 Task: Add a signature Max Baker containing Best wishes for a happy National Compliment Day, Max Baker to email address softage.3@softage.net and add a folder Community newsletters
Action: Mouse moved to (154, 122)
Screenshot: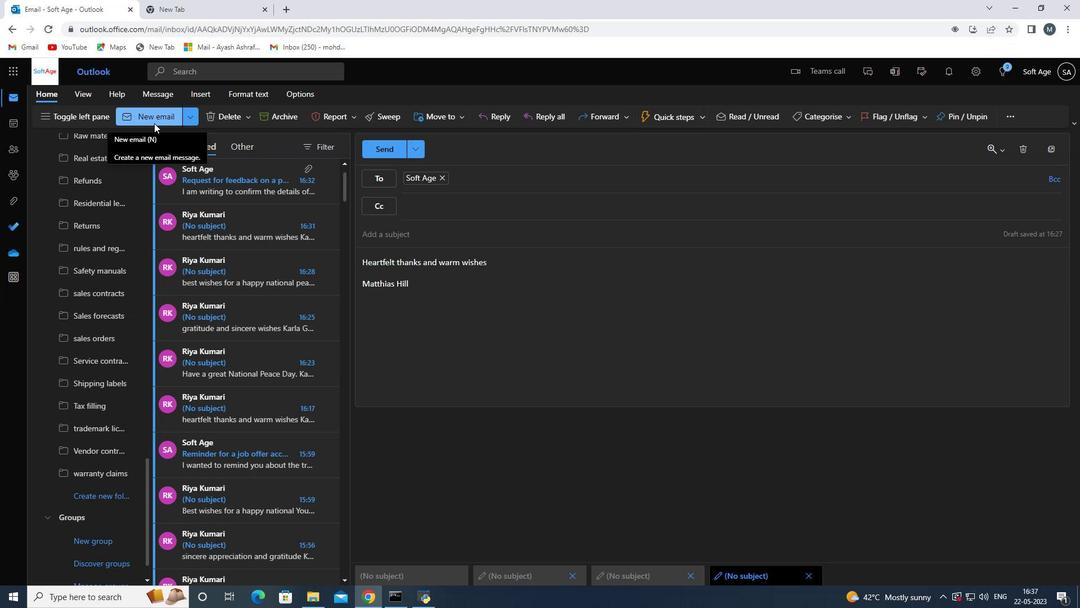 
Action: Mouse pressed left at (154, 122)
Screenshot: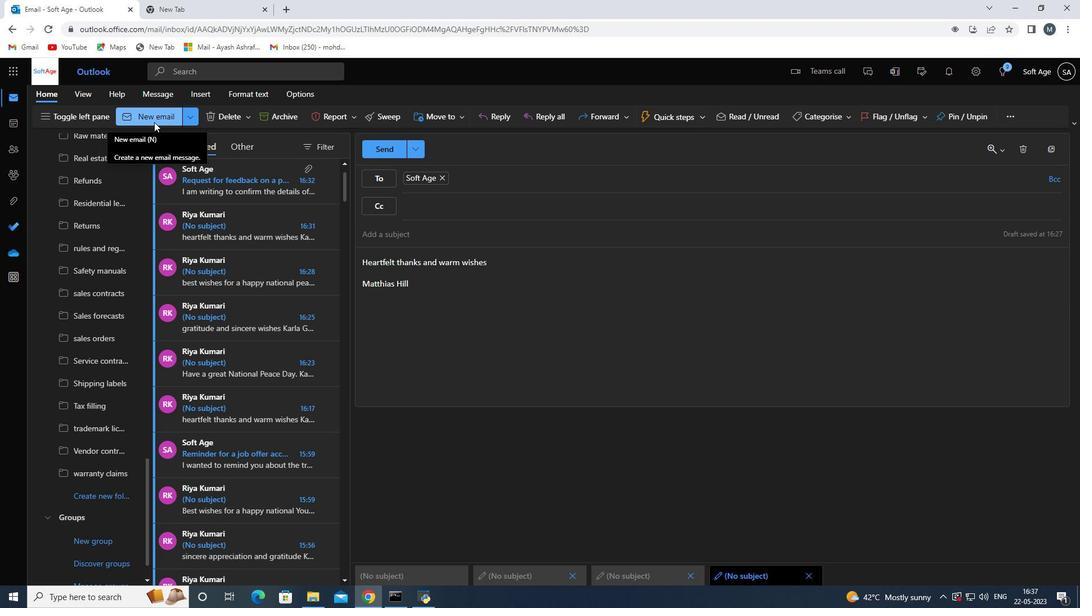 
Action: Mouse moved to (158, 117)
Screenshot: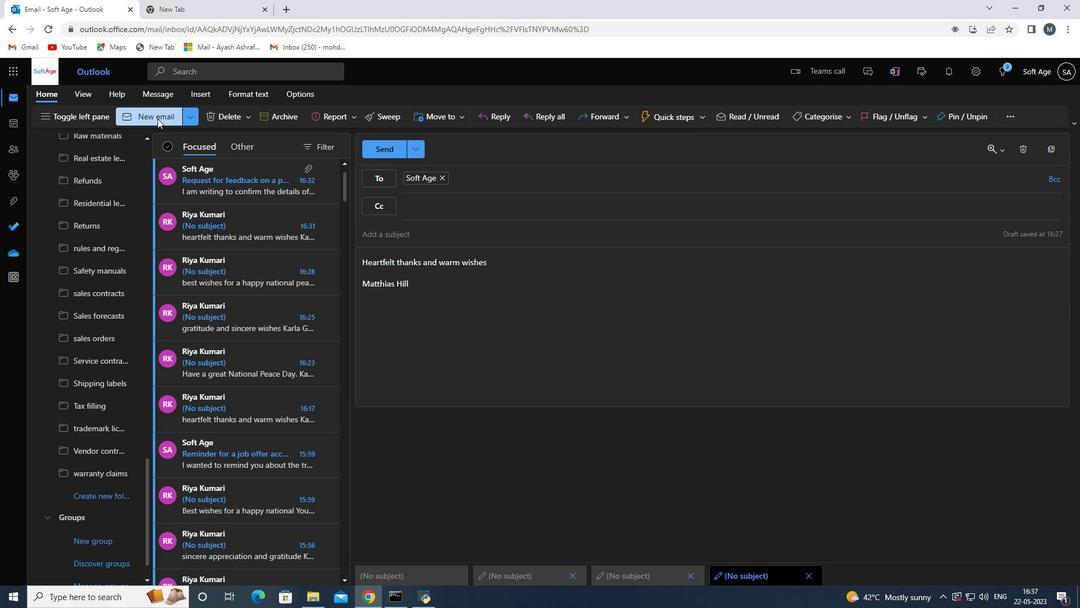 
Action: Mouse pressed left at (158, 117)
Screenshot: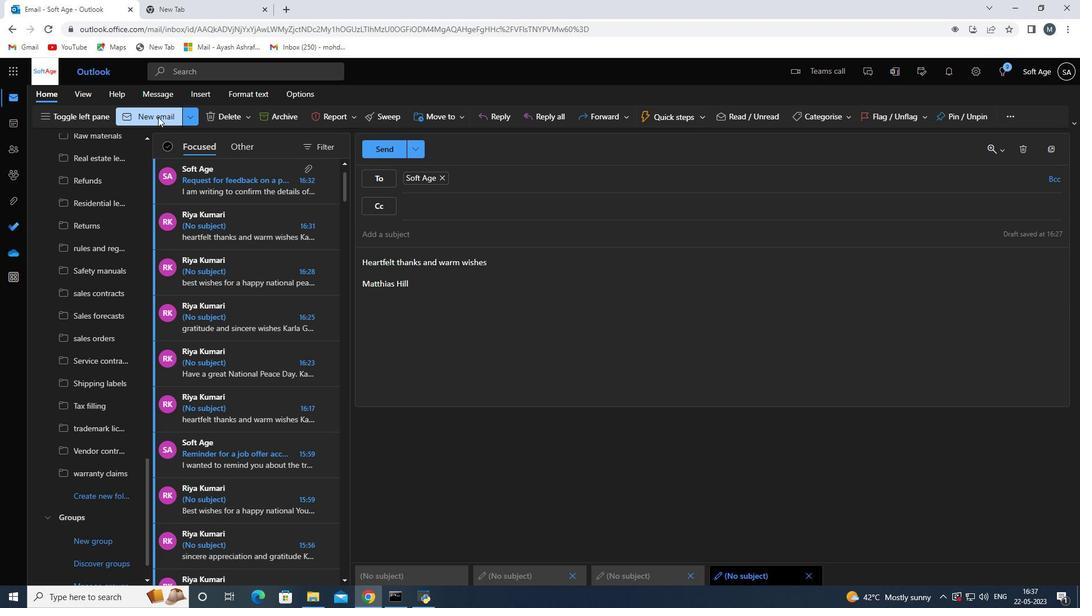 
Action: Mouse moved to (57, 95)
Screenshot: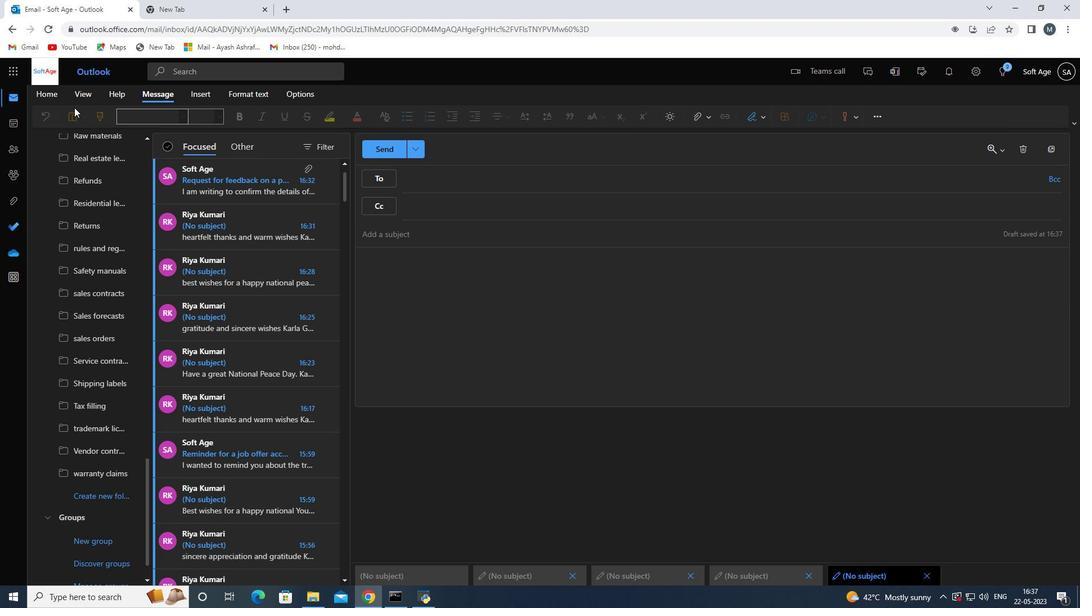 
Action: Mouse pressed left at (57, 95)
Screenshot: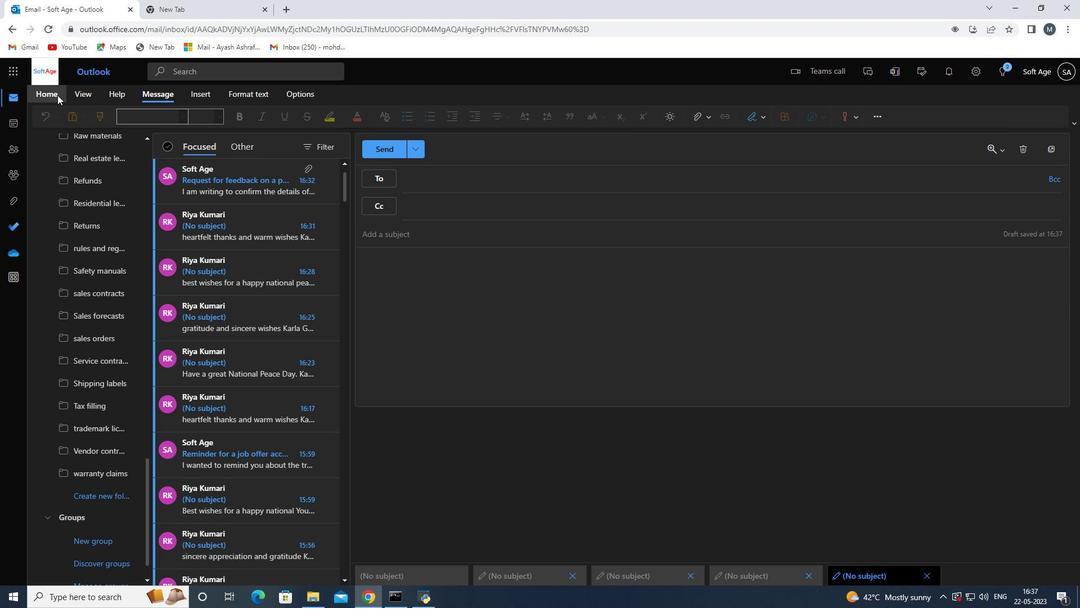 
Action: Mouse moved to (141, 112)
Screenshot: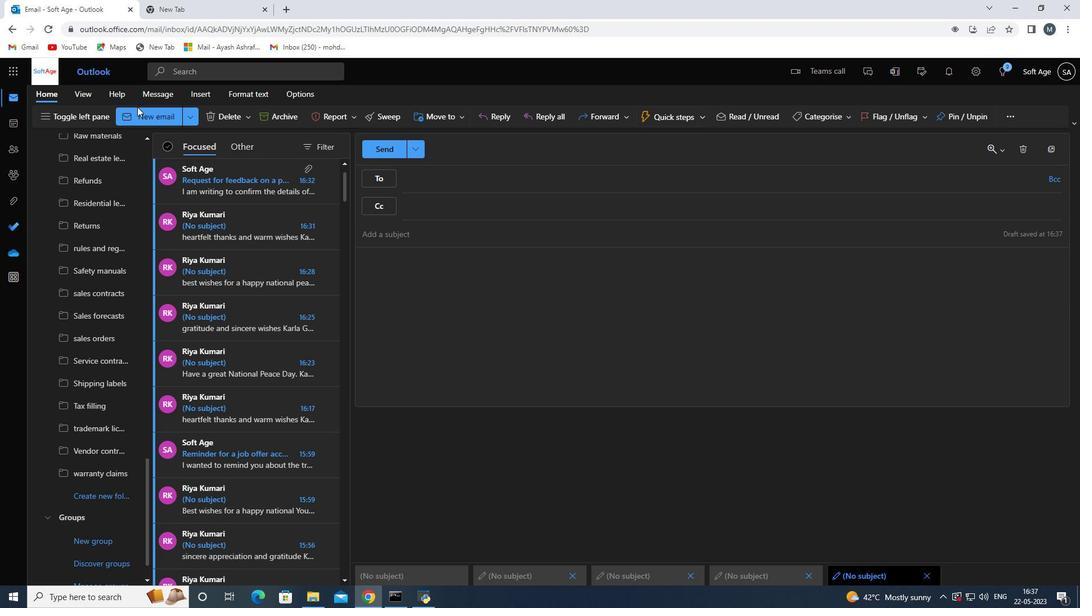 
Action: Mouse pressed left at (141, 112)
Screenshot: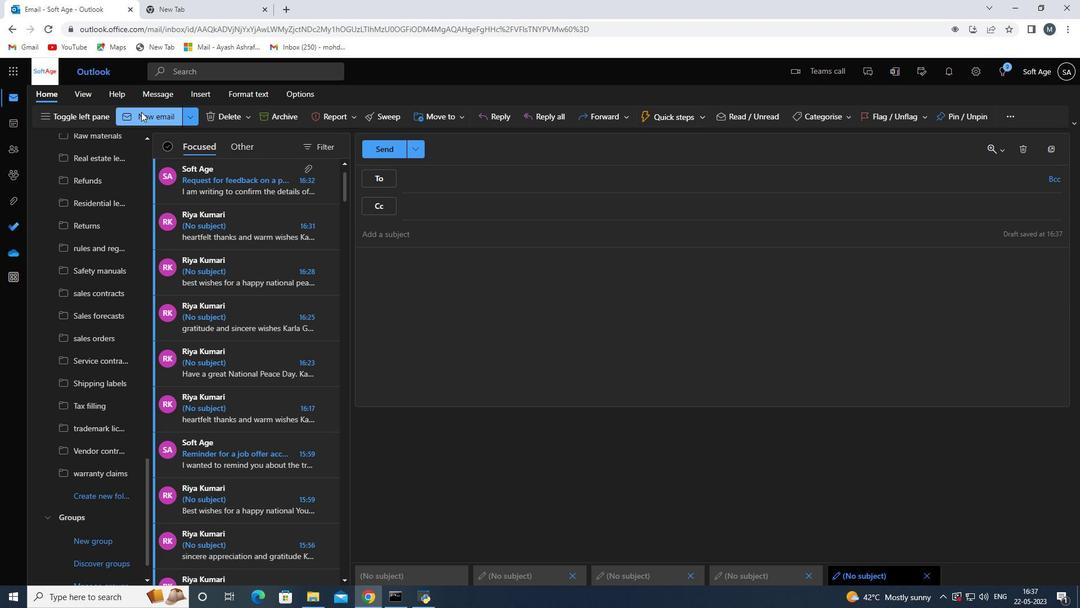
Action: Mouse moved to (759, 120)
Screenshot: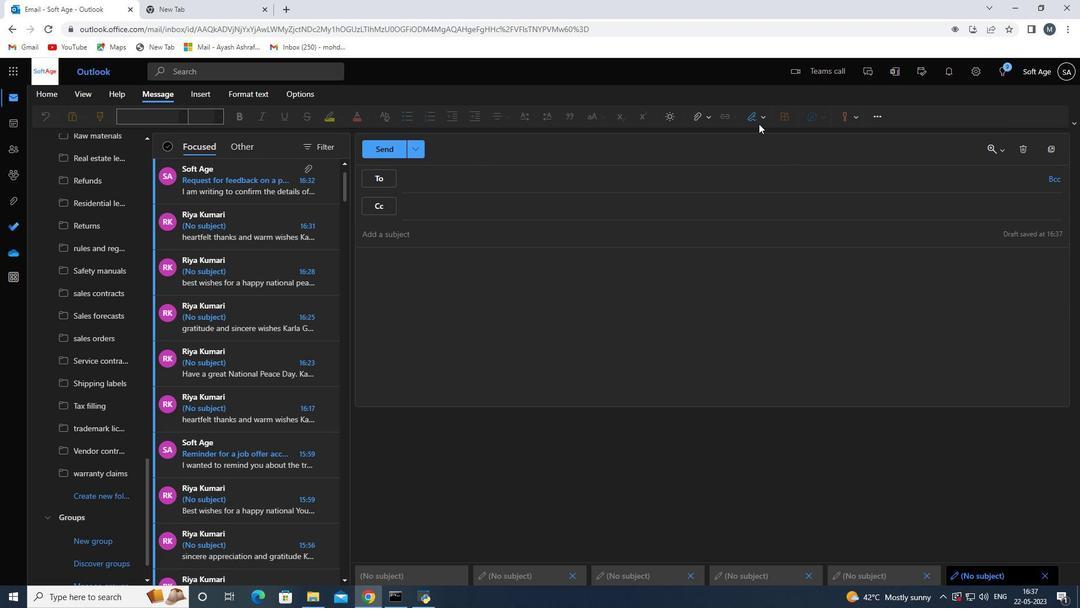 
Action: Mouse pressed left at (759, 120)
Screenshot: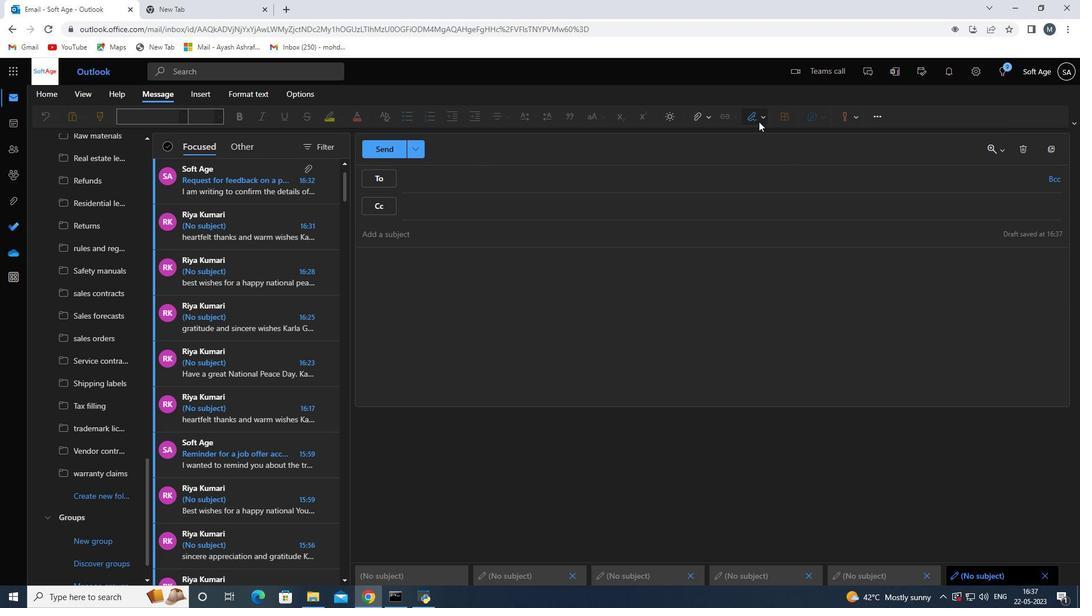 
Action: Mouse moved to (741, 162)
Screenshot: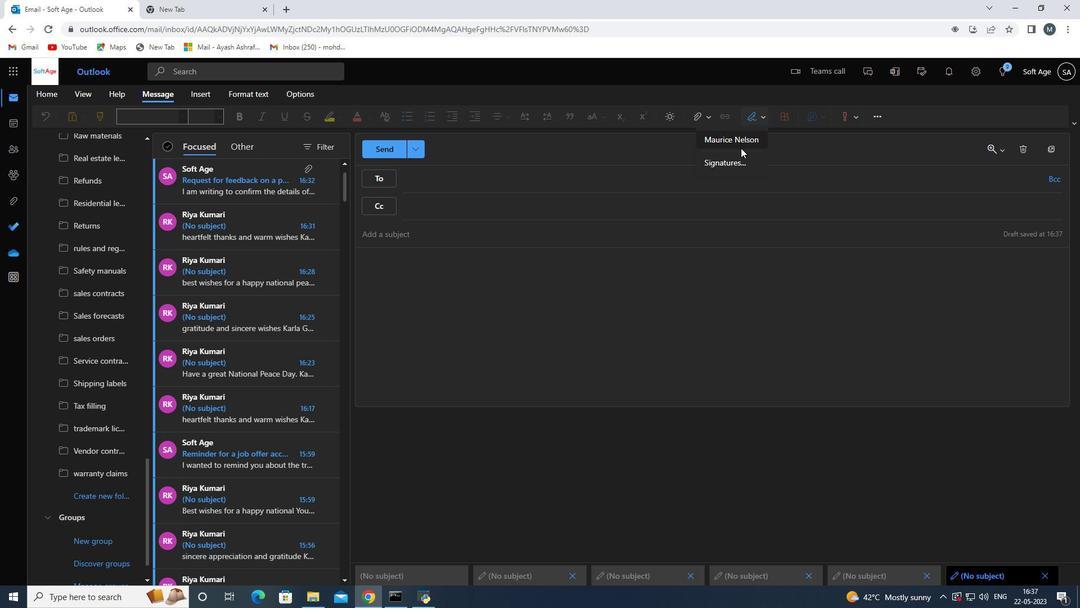 
Action: Mouse pressed left at (741, 162)
Screenshot: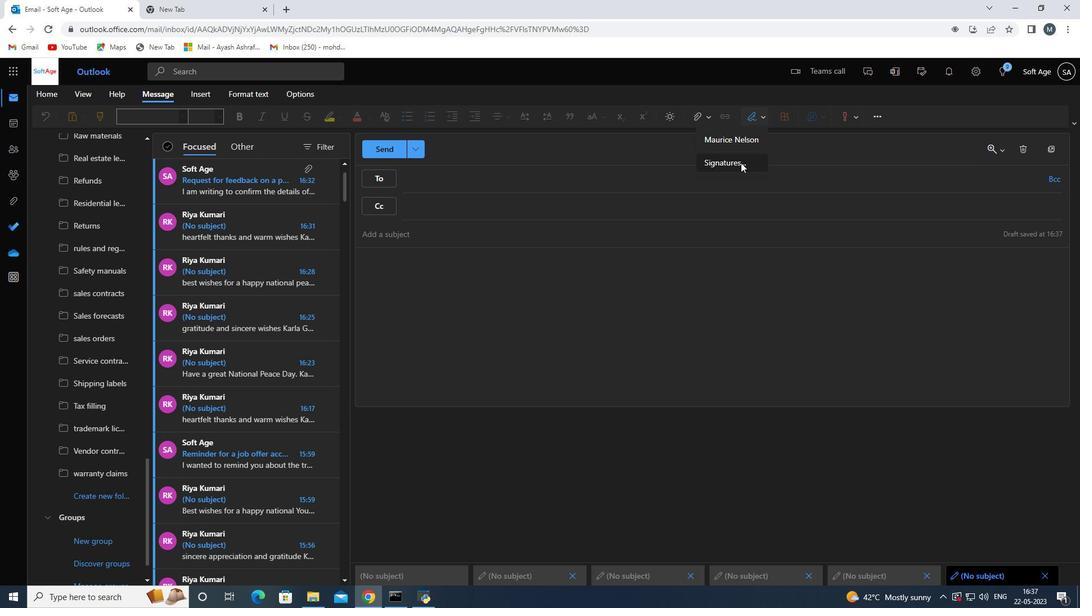 
Action: Mouse moved to (778, 198)
Screenshot: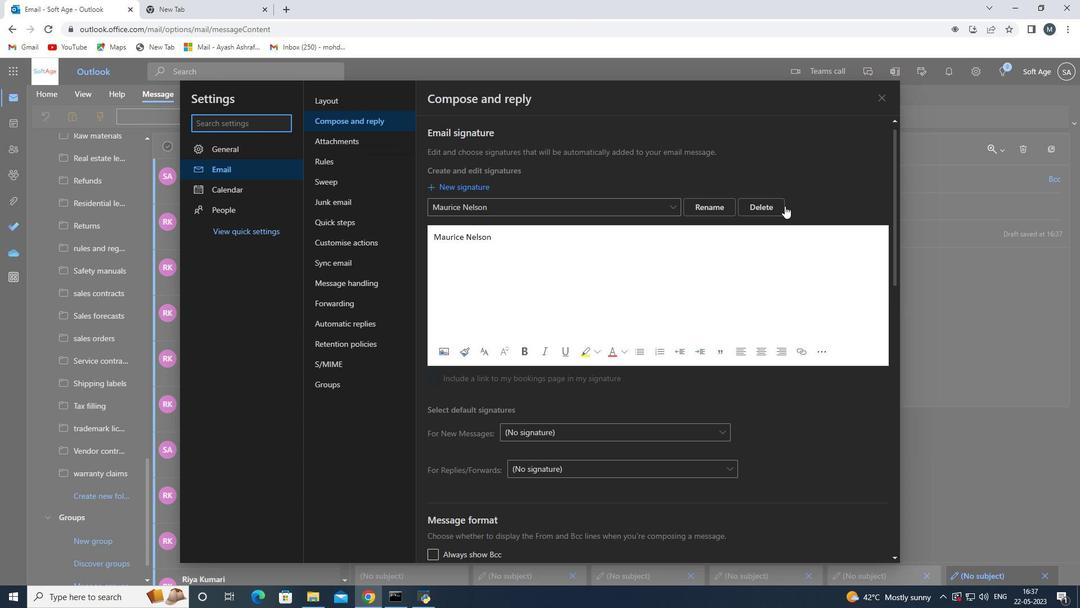 
Action: Mouse pressed left at (778, 198)
Screenshot: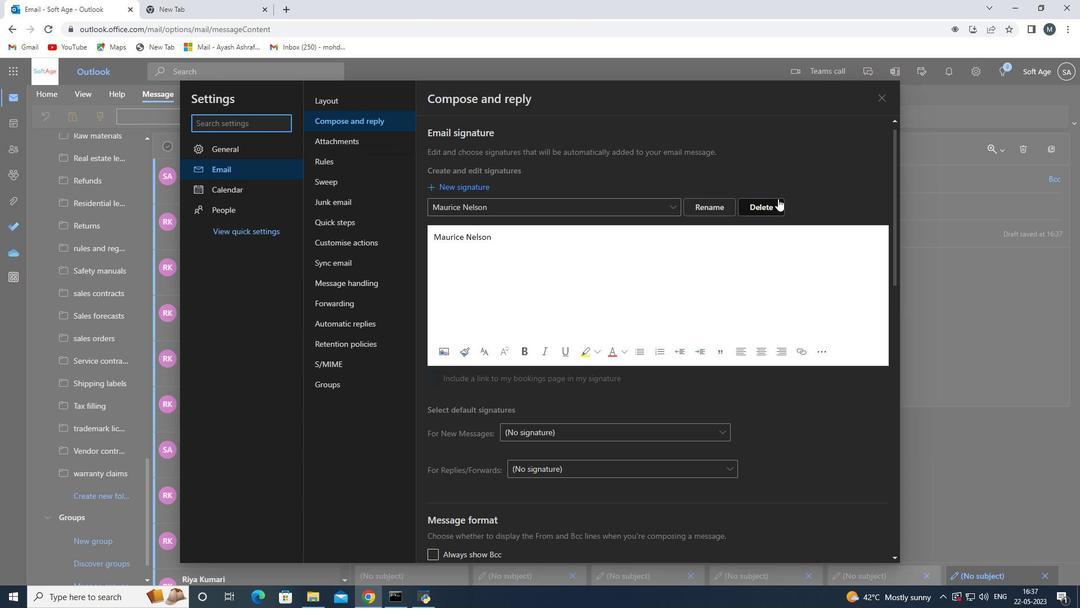 
Action: Mouse moved to (521, 214)
Screenshot: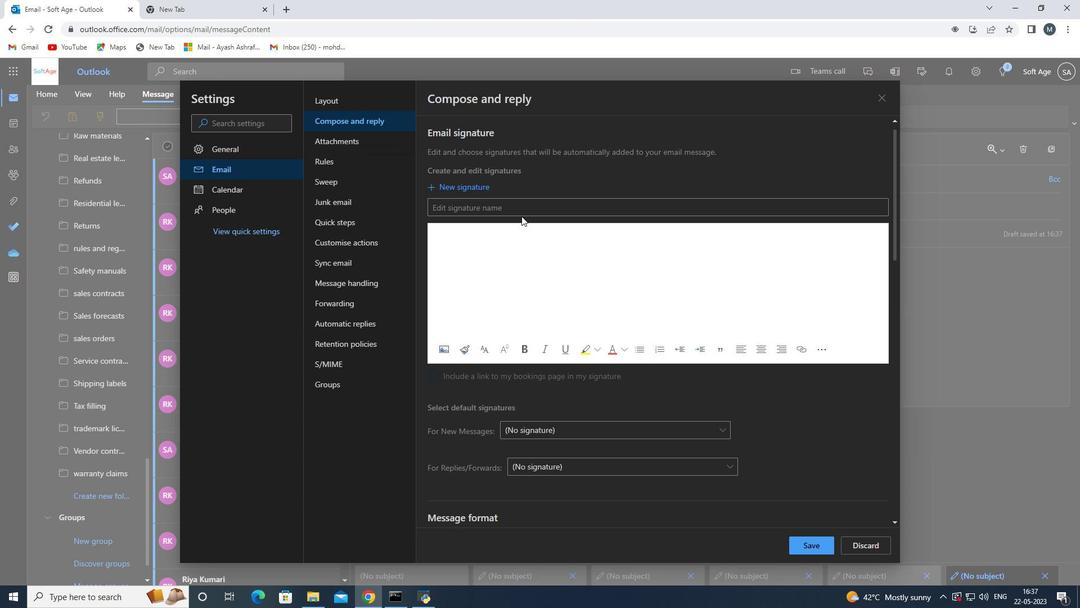 
Action: Mouse pressed left at (521, 214)
Screenshot: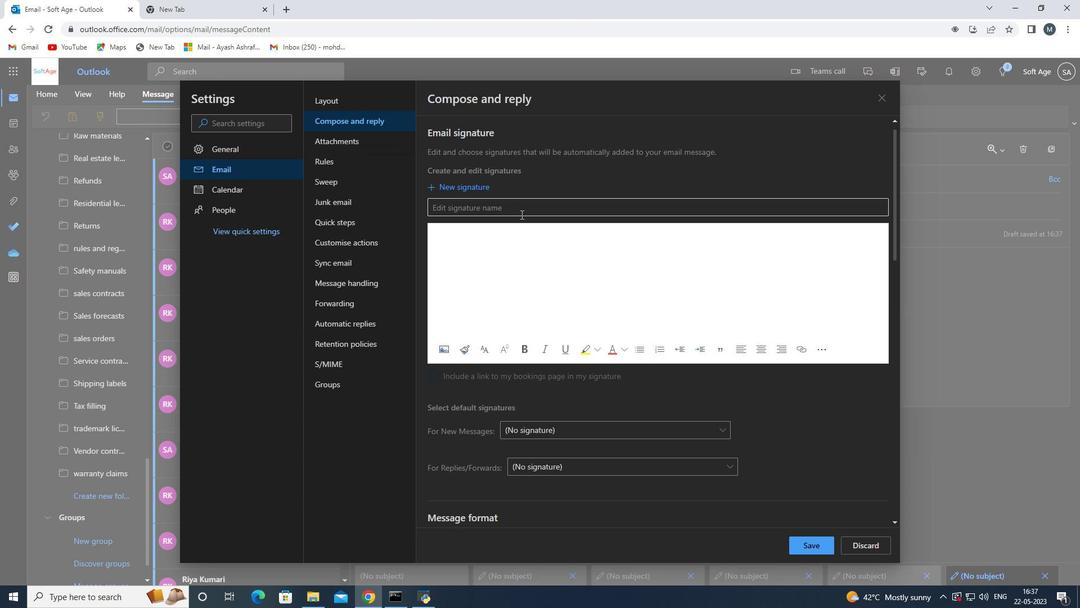 
Action: Key pressed <Key.shift><Key.shift><Key.shift><Key.shift><Key.shift><Key.shift><Key.shift><Key.shift><Key.shift><Key.shift><Key.shift>Max<Key.space><Key.shift><Key.shift><Key.shift><Key.shift><Key.shift><Key.shift><Key.shift><Key.shift><Key.shift><Key.shift><Key.shift><Key.shift><Key.shift><Key.shift><Key.shift><Key.shift>Baker
Screenshot: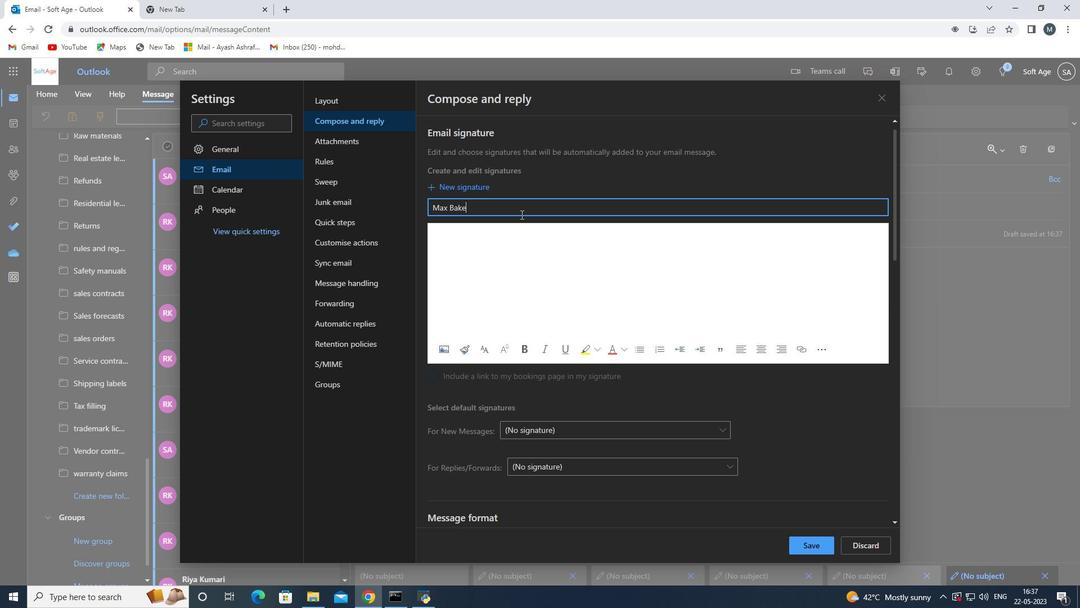 
Action: Mouse moved to (520, 235)
Screenshot: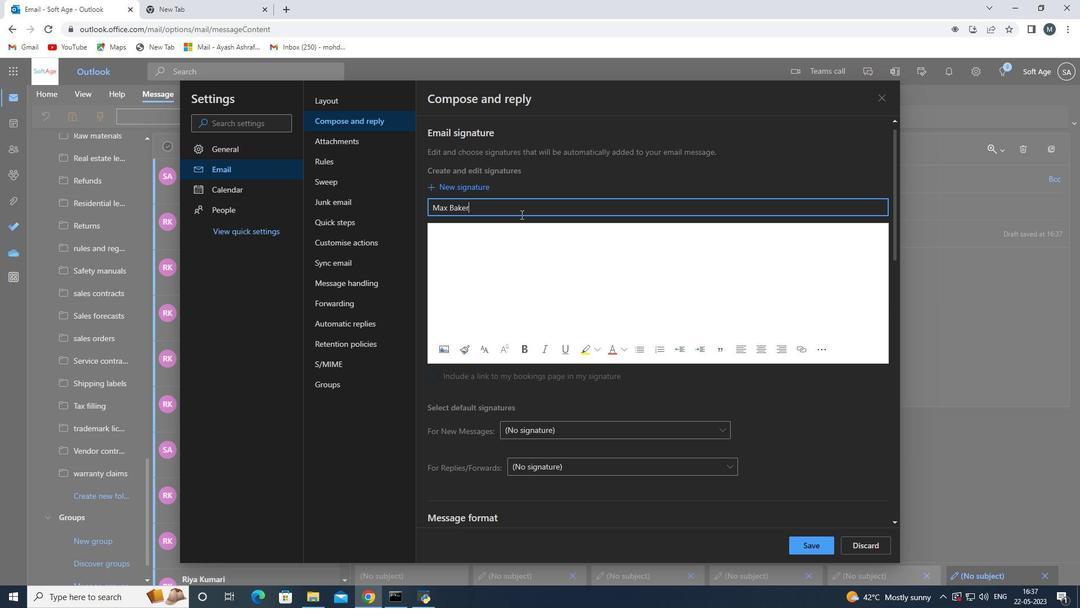 
Action: Mouse pressed left at (520, 235)
Screenshot: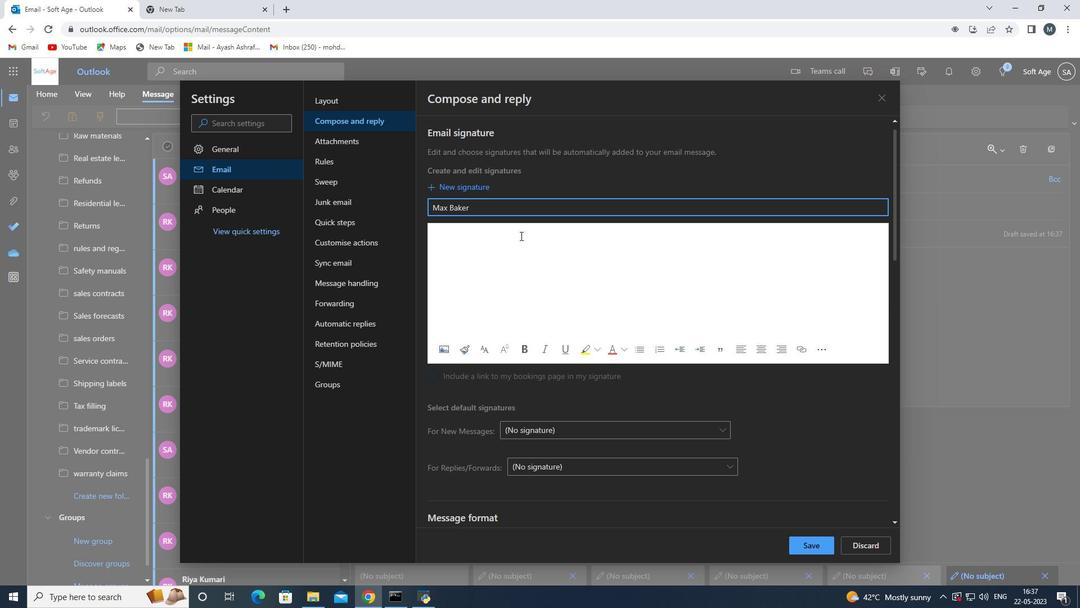 
Action: Key pressed <Key.shift>Max<Key.space><Key.shift><Key.shift><Key.shift><Key.shift>Baker
Screenshot: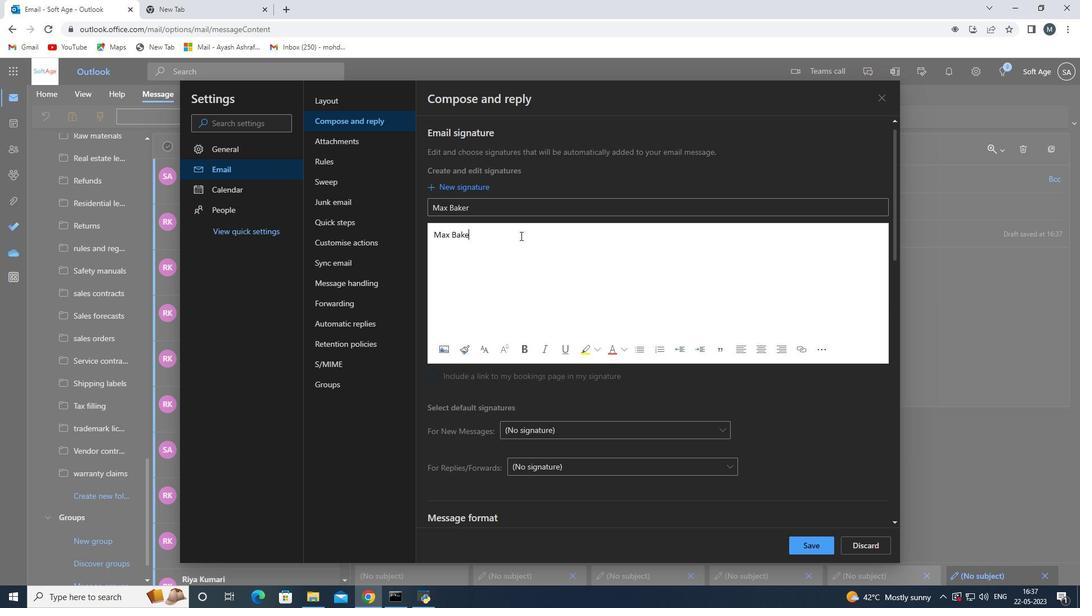 
Action: Mouse moved to (830, 543)
Screenshot: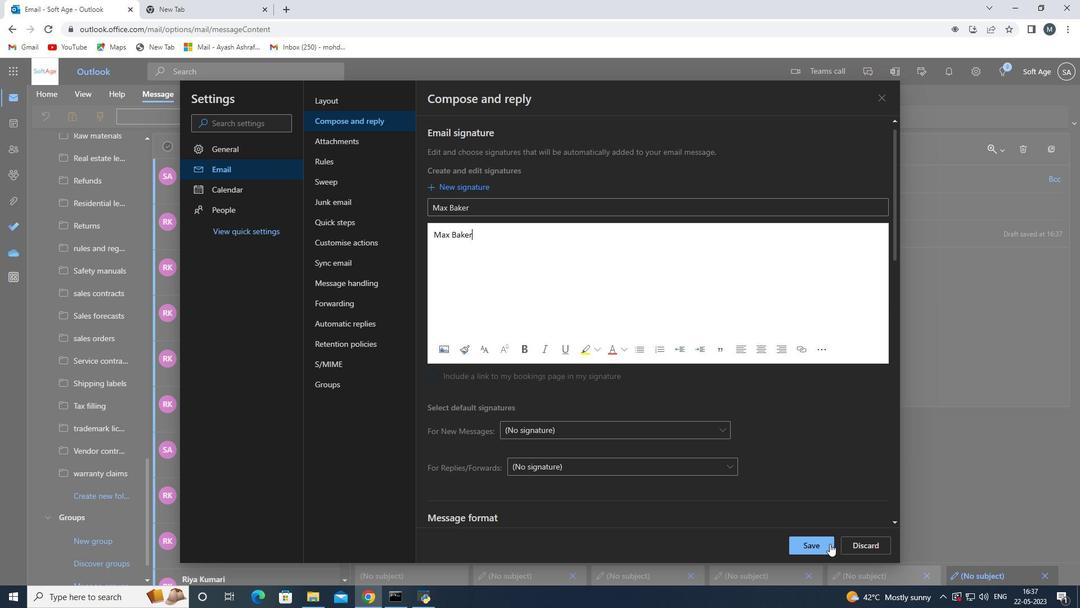 
Action: Mouse pressed left at (830, 543)
Screenshot: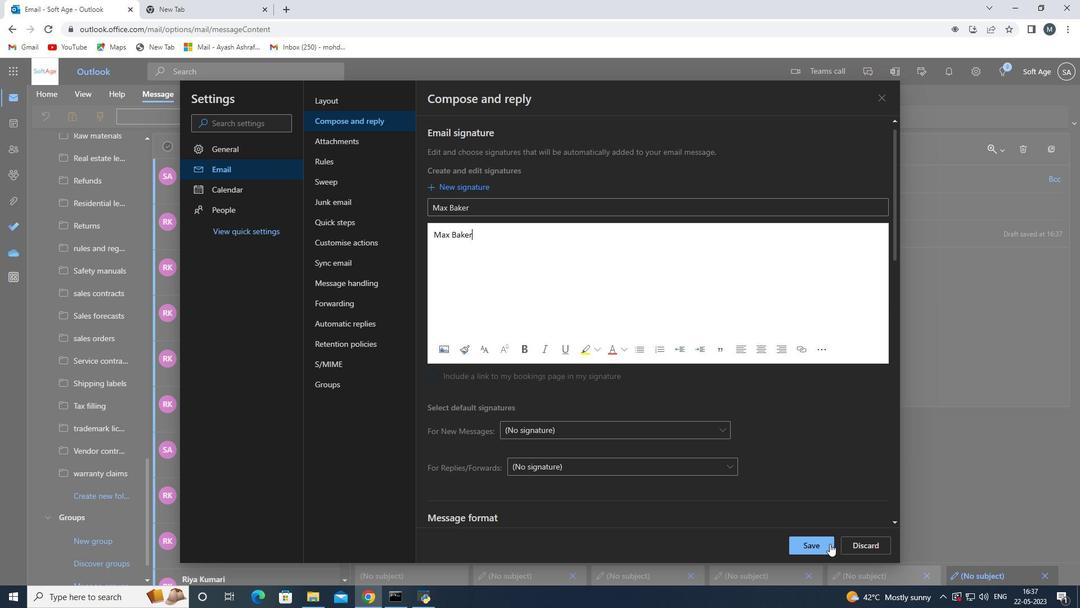 
Action: Mouse moved to (876, 97)
Screenshot: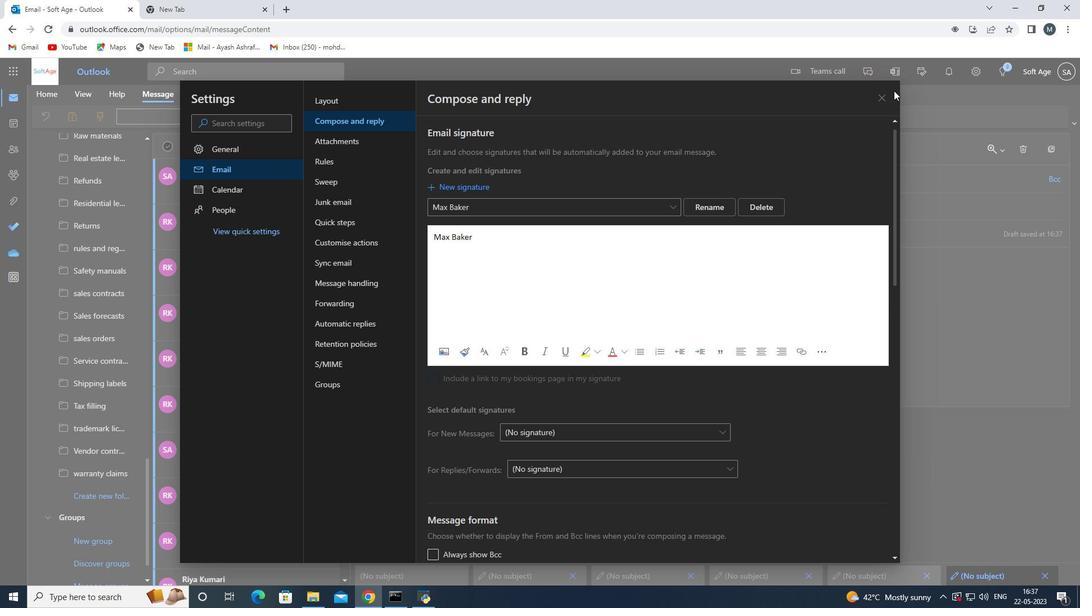 
Action: Mouse pressed left at (876, 97)
Screenshot: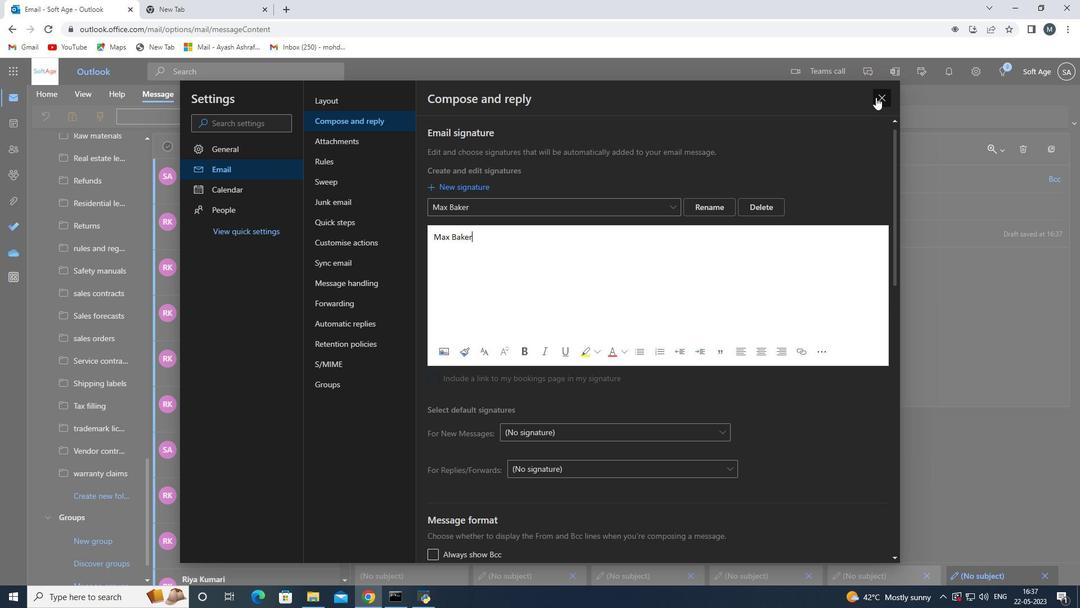 
Action: Mouse moved to (426, 254)
Screenshot: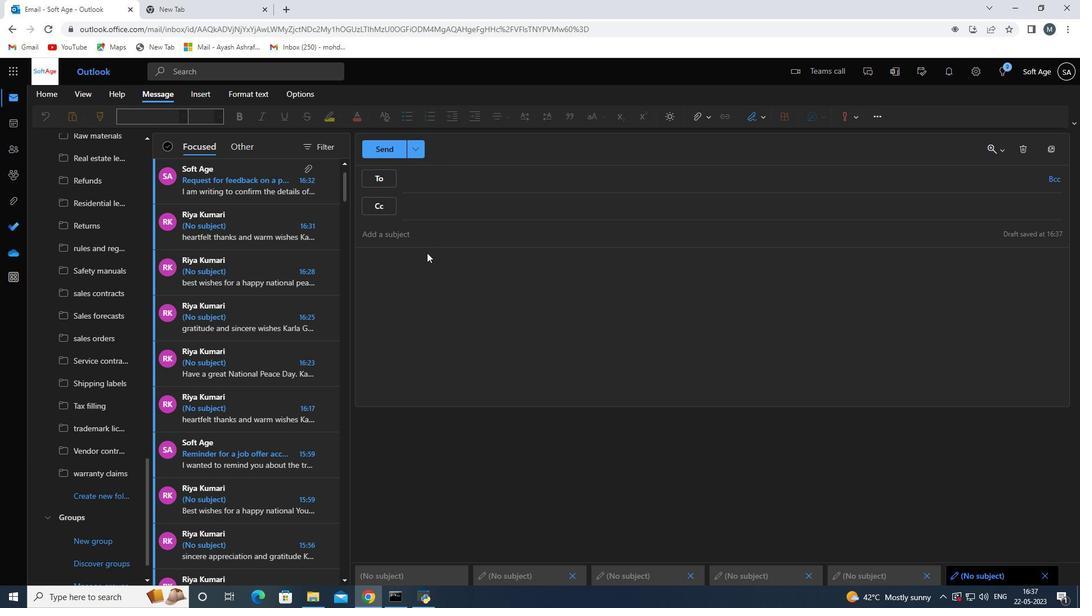 
Action: Mouse pressed left at (426, 254)
Screenshot: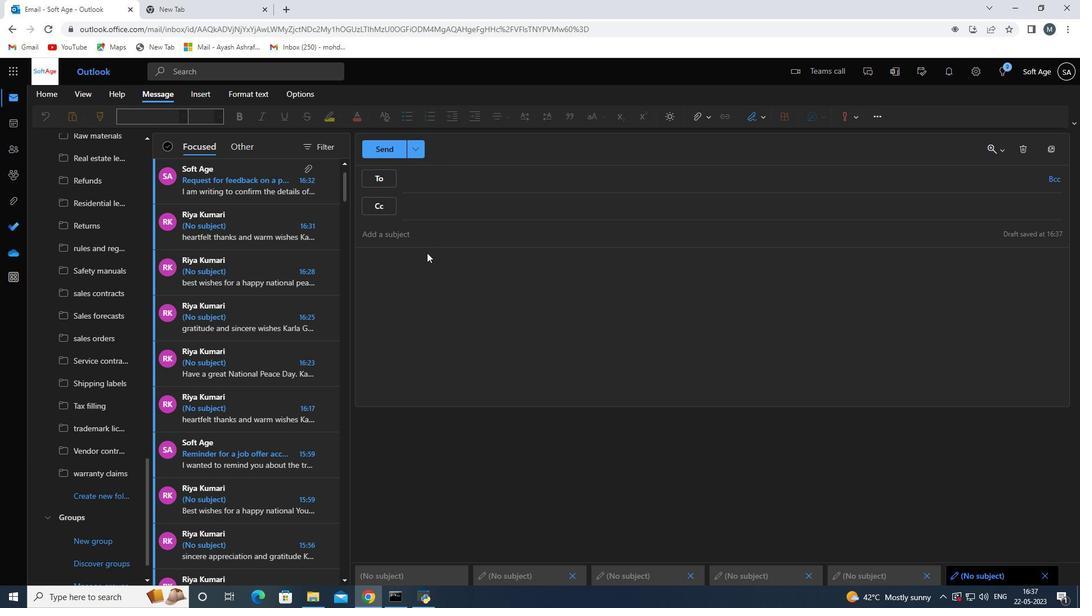 
Action: Mouse moved to (424, 273)
Screenshot: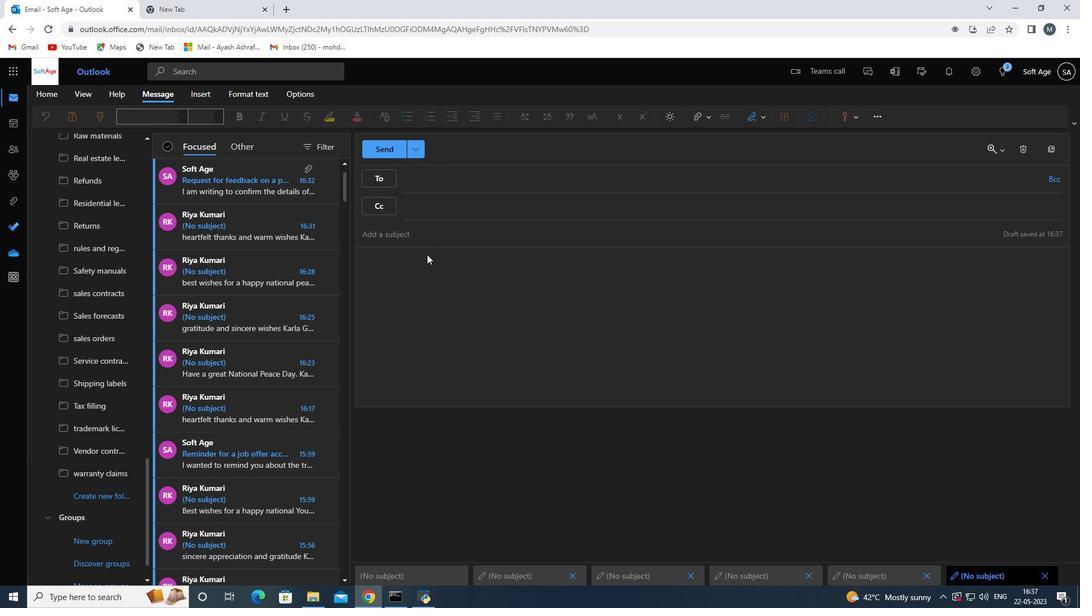 
Action: Mouse pressed left at (424, 273)
Screenshot: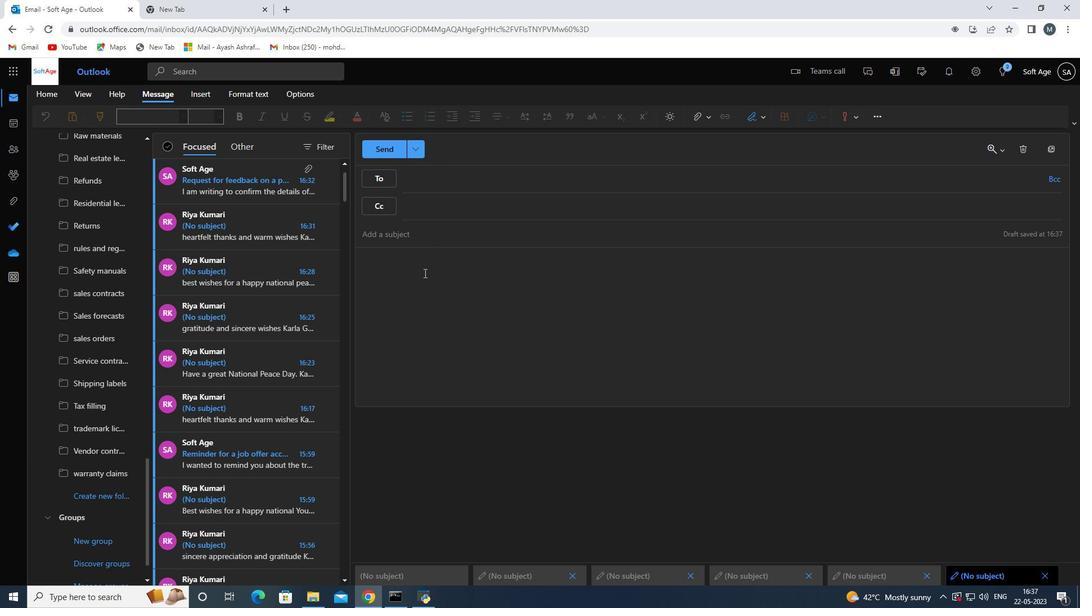 
Action: Key pressed <Key.shift><Key.shift><Key.shift><Key.shift><Key.shift><Key.shift><Key.shift>Best<Key.space>wishes<Key.space>for<Key.space>a<Key.space>happy<Key.space>national<Key.space>compliment<Key.space>day
Screenshot: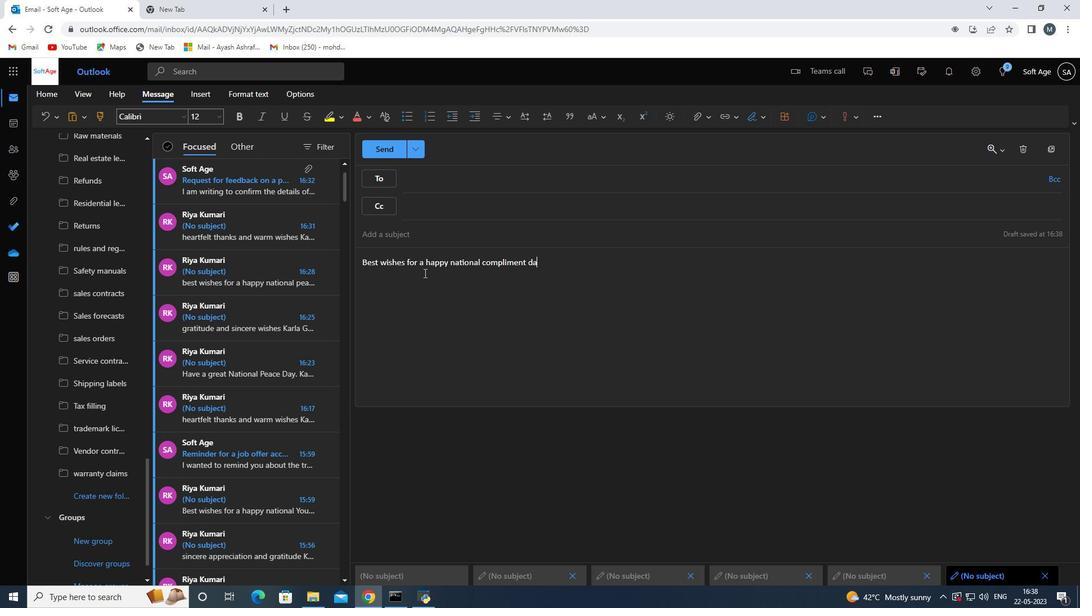
Action: Mouse moved to (541, 268)
Screenshot: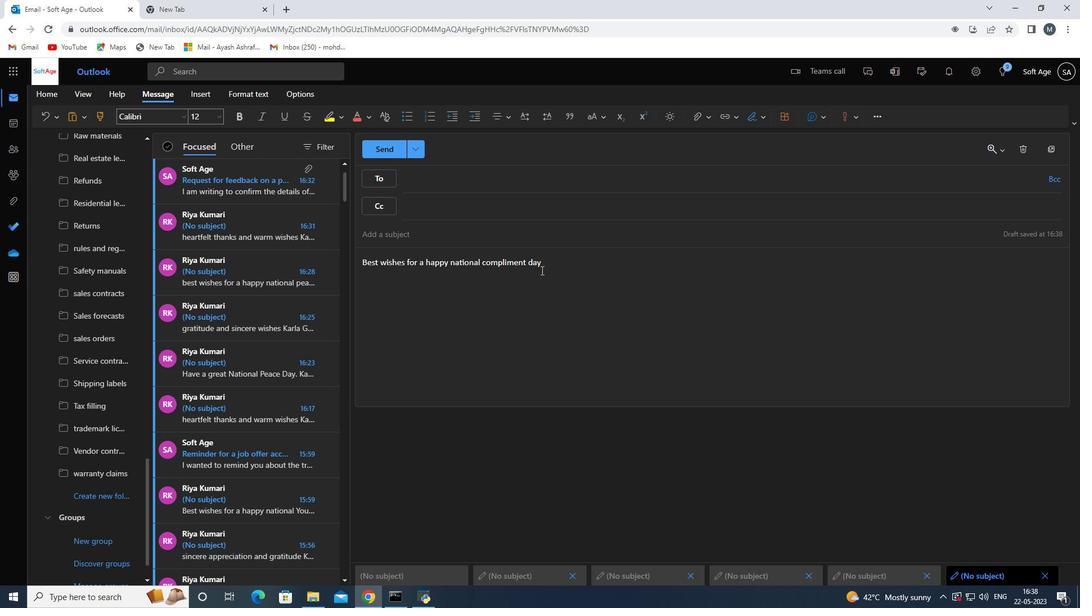 
Action: Key pressed <Key.enter>
Screenshot: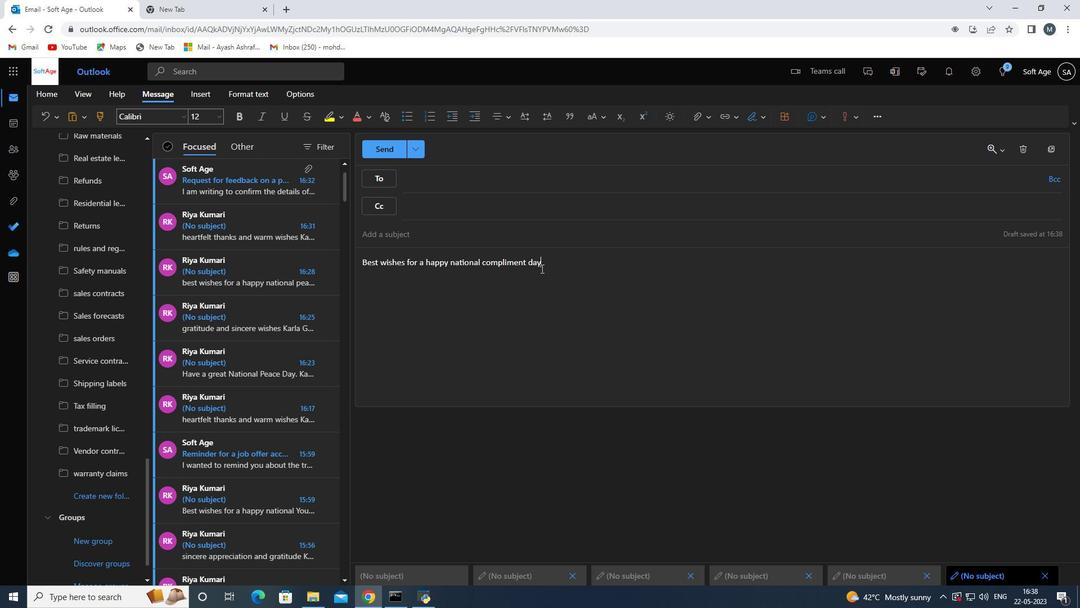 
Action: Mouse moved to (757, 119)
Screenshot: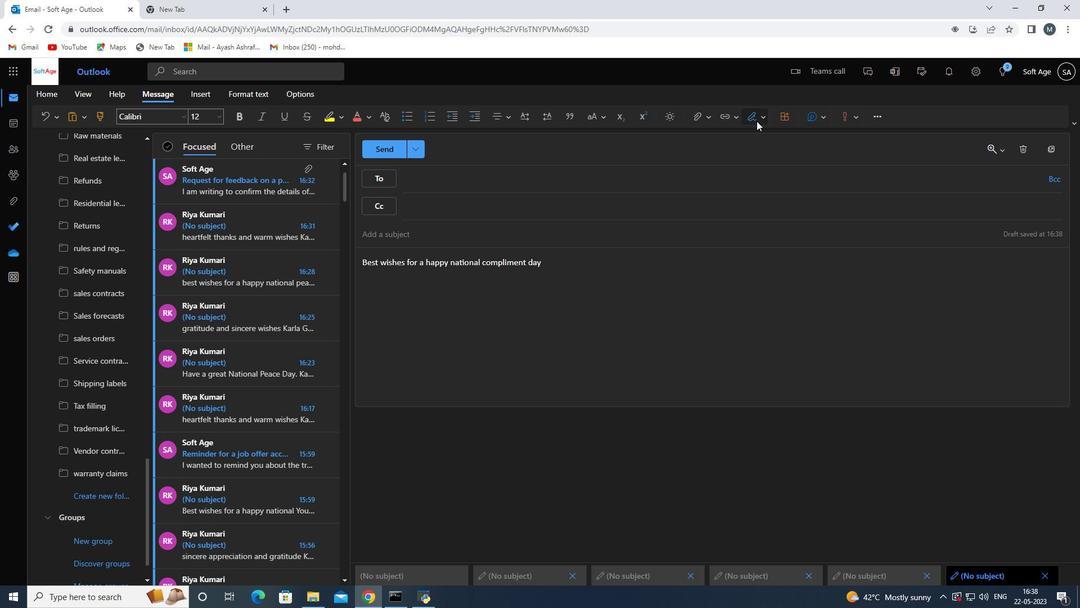 
Action: Mouse pressed left at (757, 119)
Screenshot: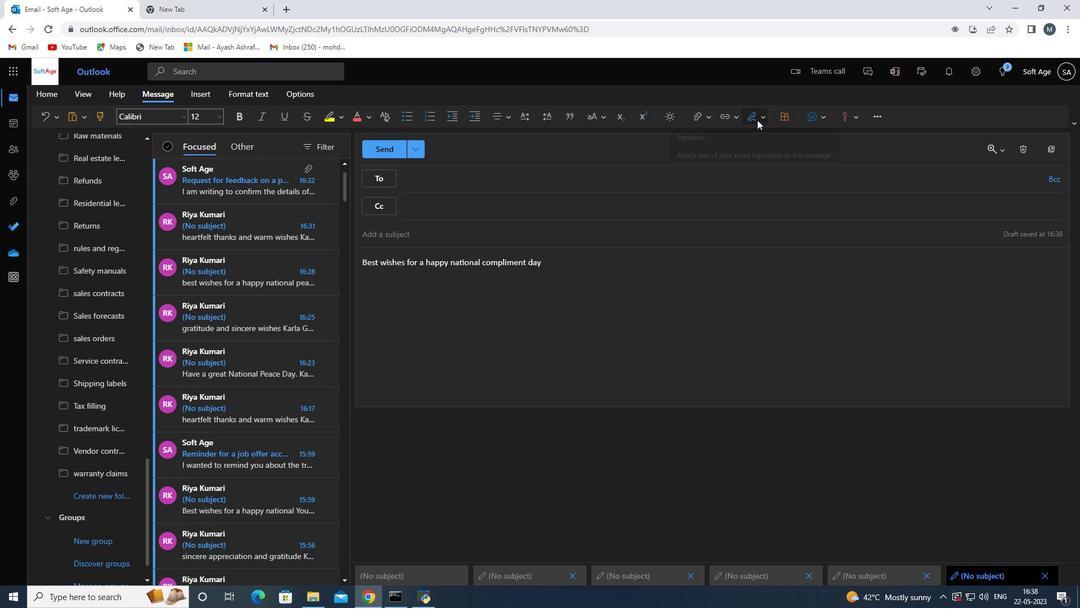 
Action: Mouse moved to (747, 135)
Screenshot: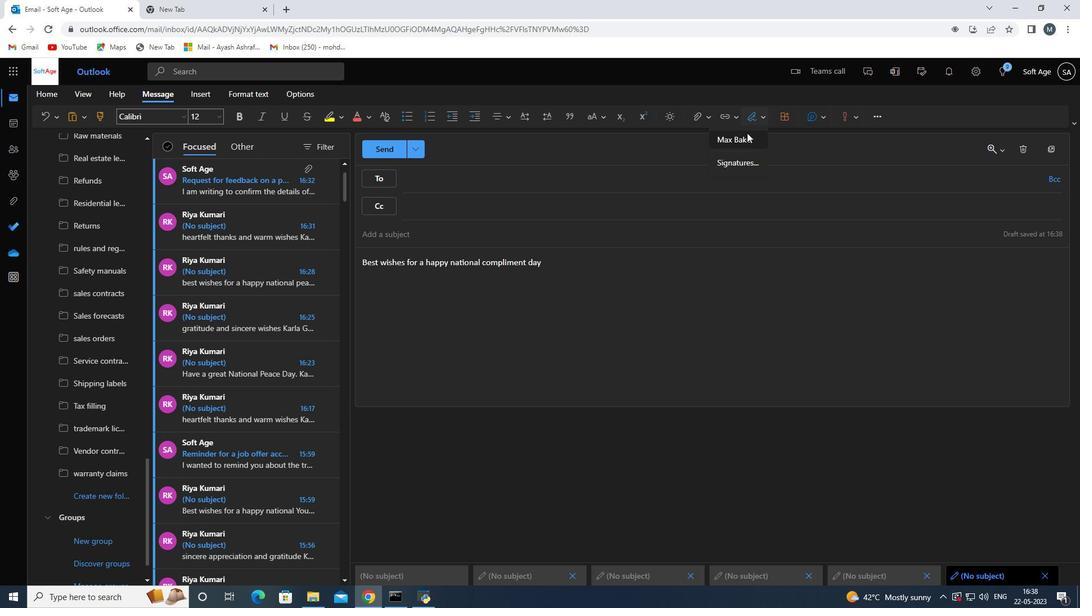 
Action: Mouse pressed left at (747, 135)
Screenshot: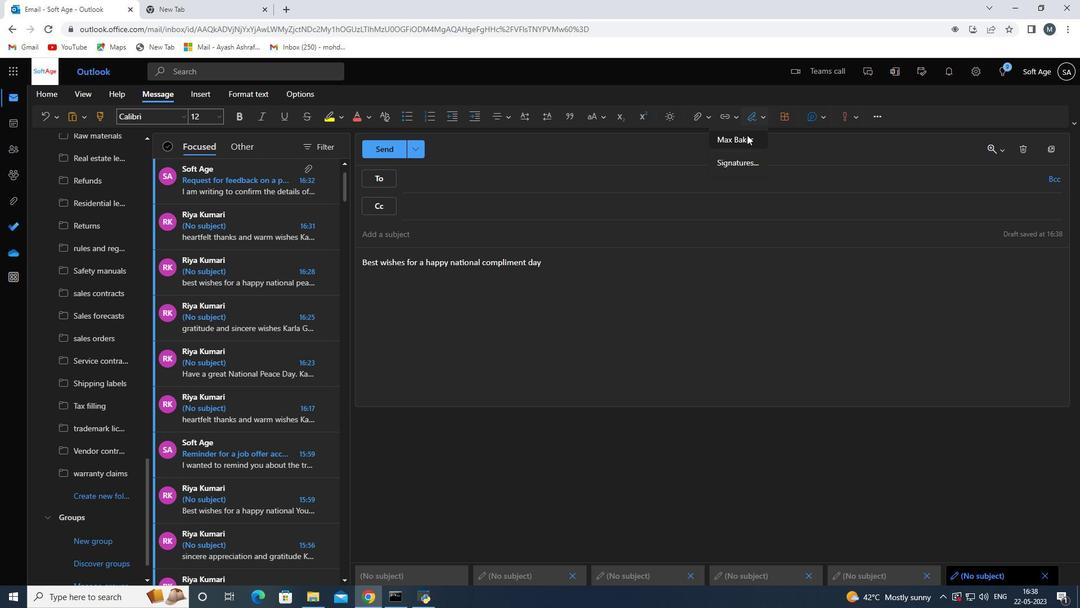 
Action: Mouse moved to (504, 183)
Screenshot: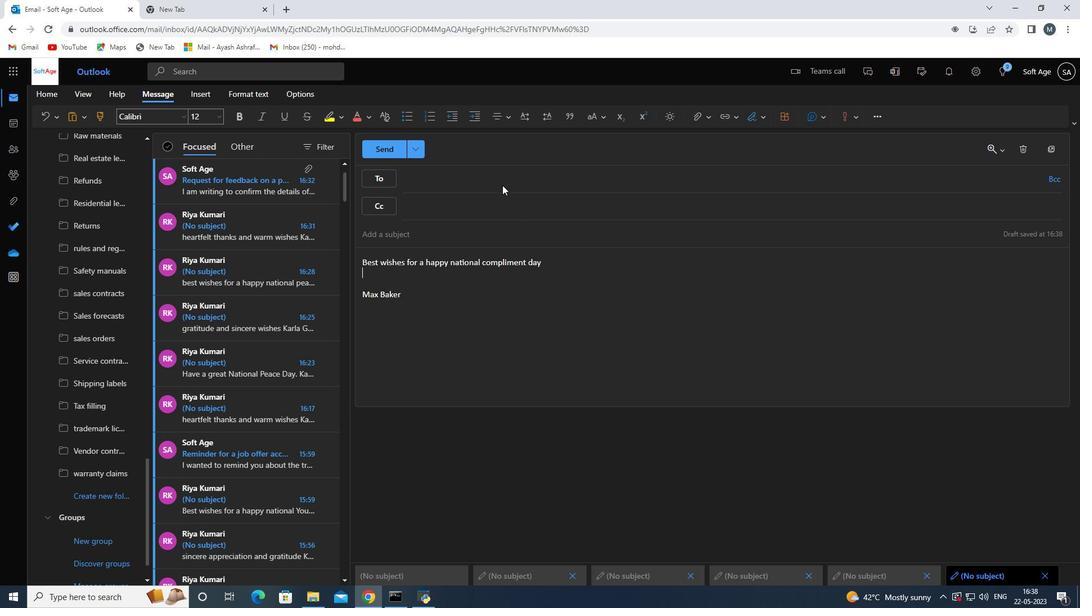 
Action: Mouse pressed left at (504, 183)
Screenshot: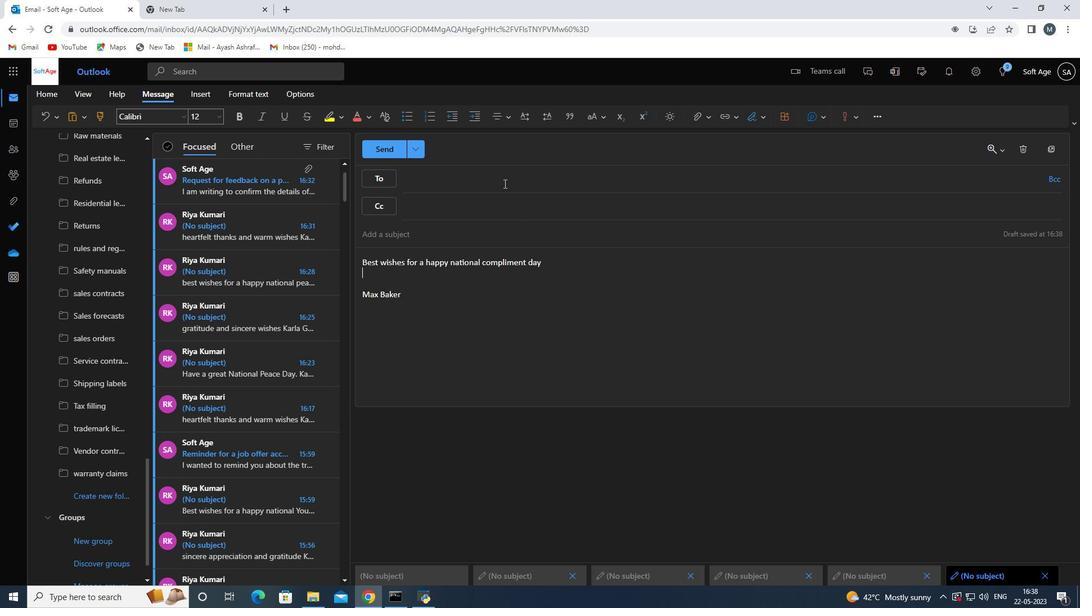 
Action: Key pressed softage
Screenshot: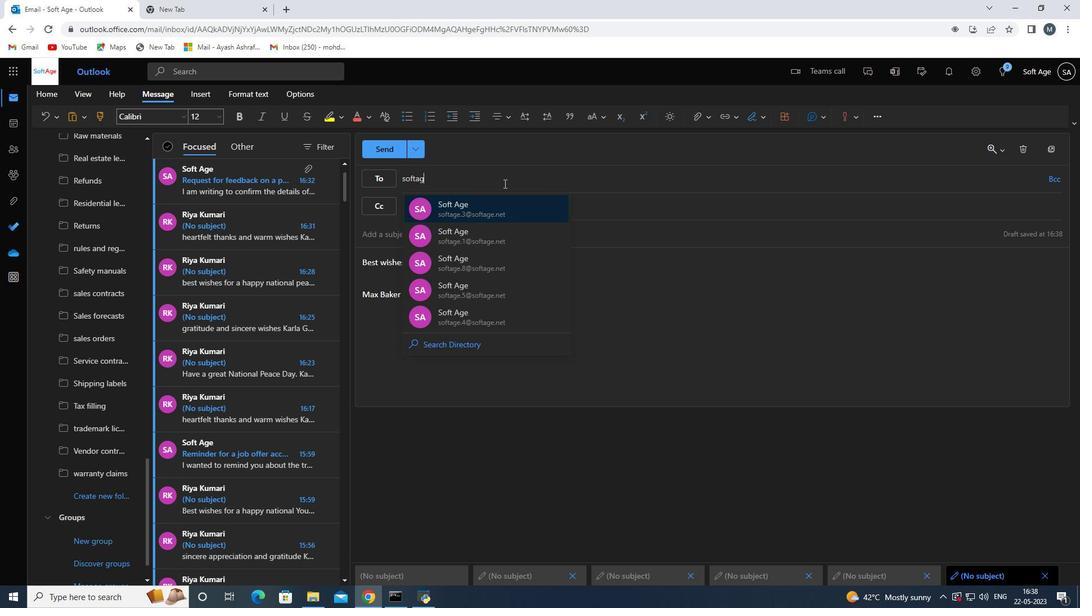 
Action: Mouse moved to (416, 300)
Screenshot: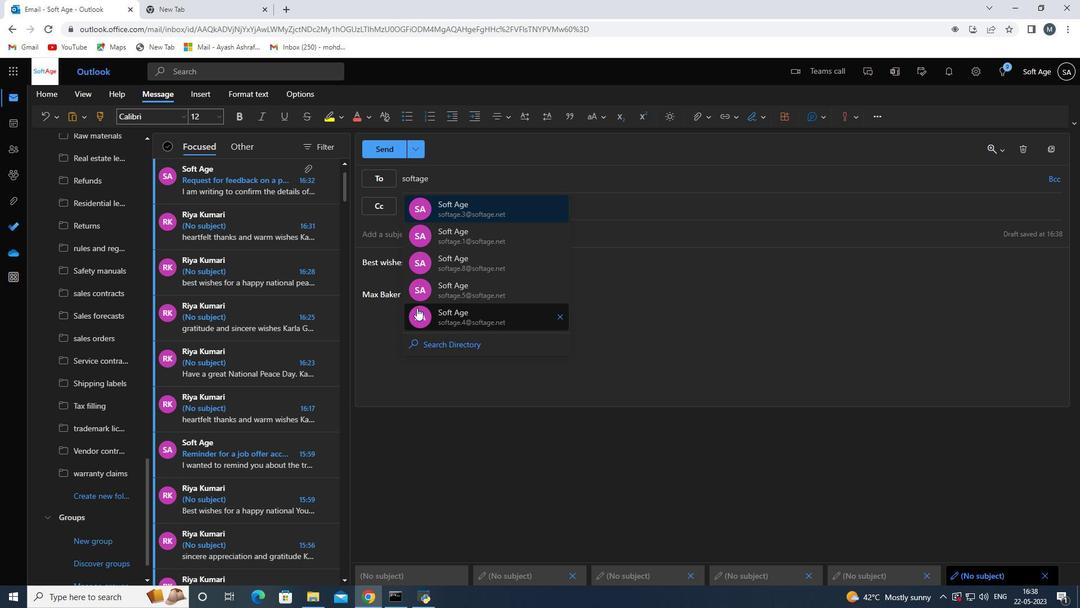 
Action: Key pressed .3<Key.shift><Key.caps_lock>@SOFTAGE.B<Key.backspace>NET
Screenshot: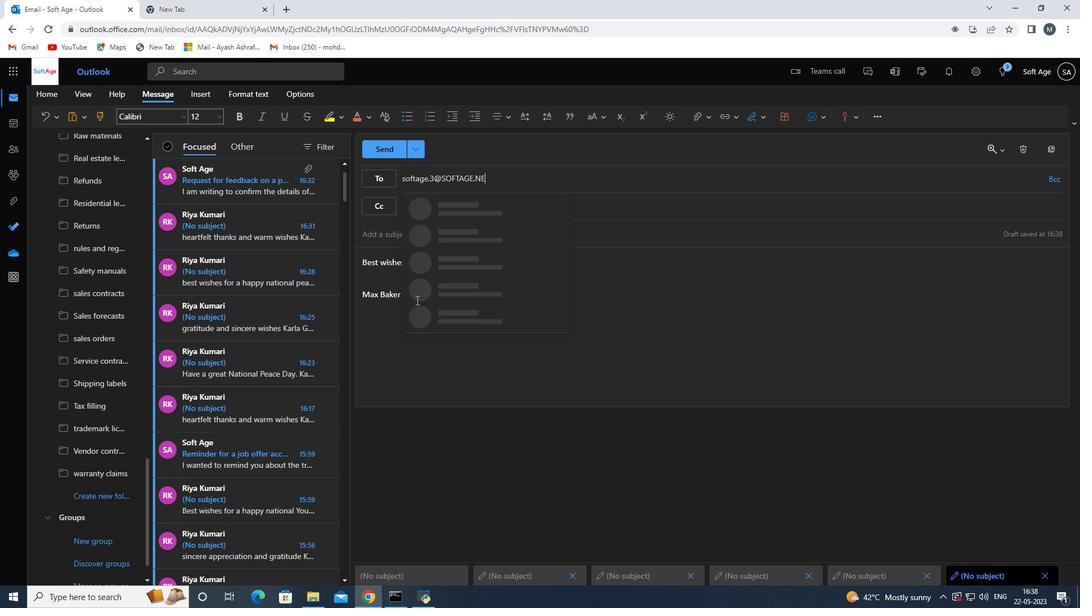 
Action: Mouse moved to (481, 212)
Screenshot: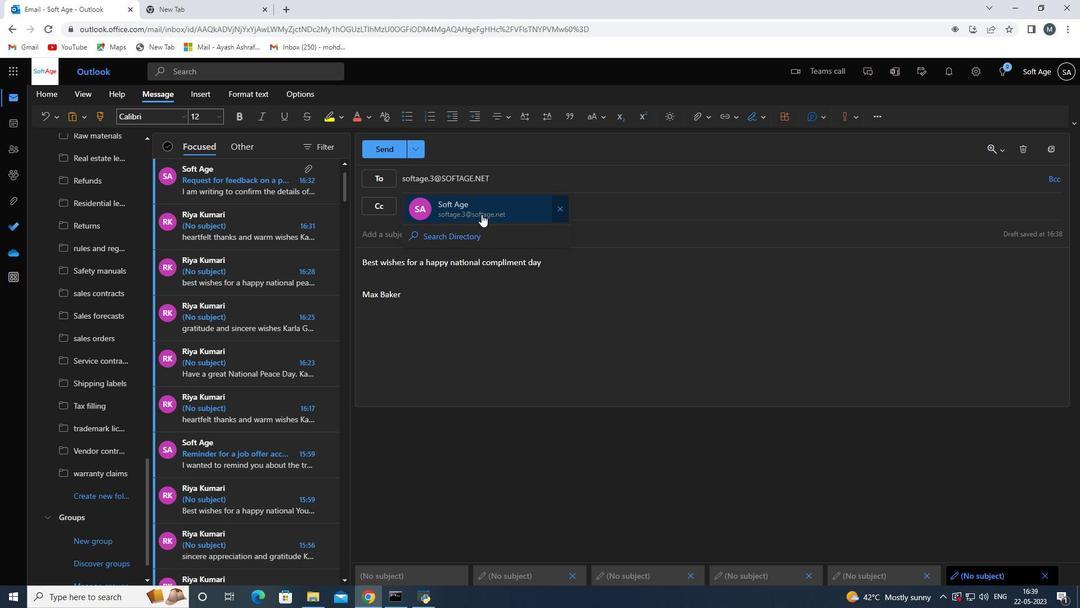 
Action: Mouse pressed left at (481, 212)
Screenshot: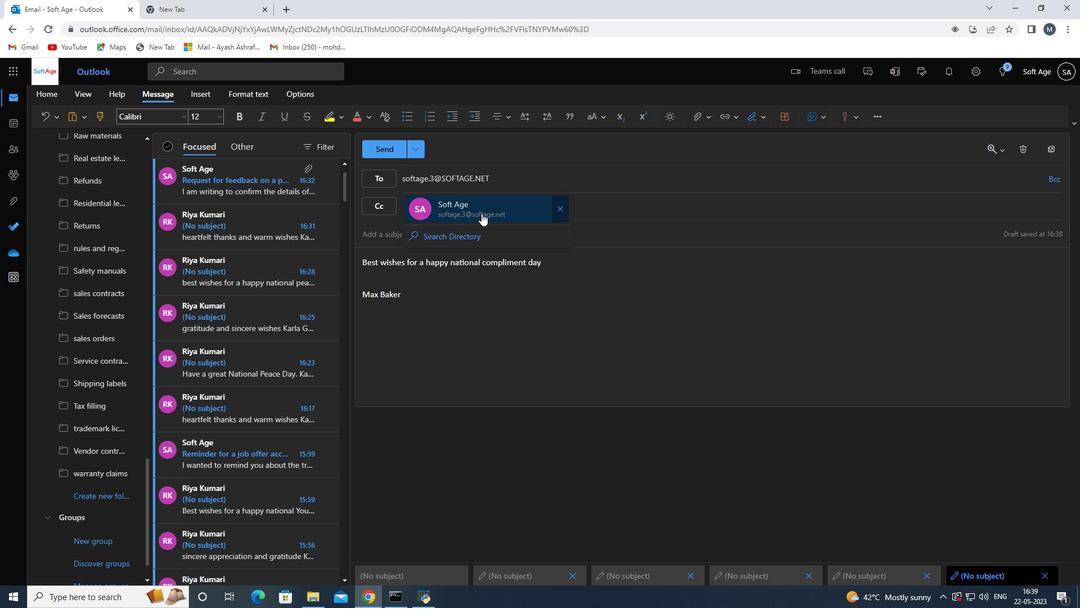 
Action: Mouse moved to (90, 492)
Screenshot: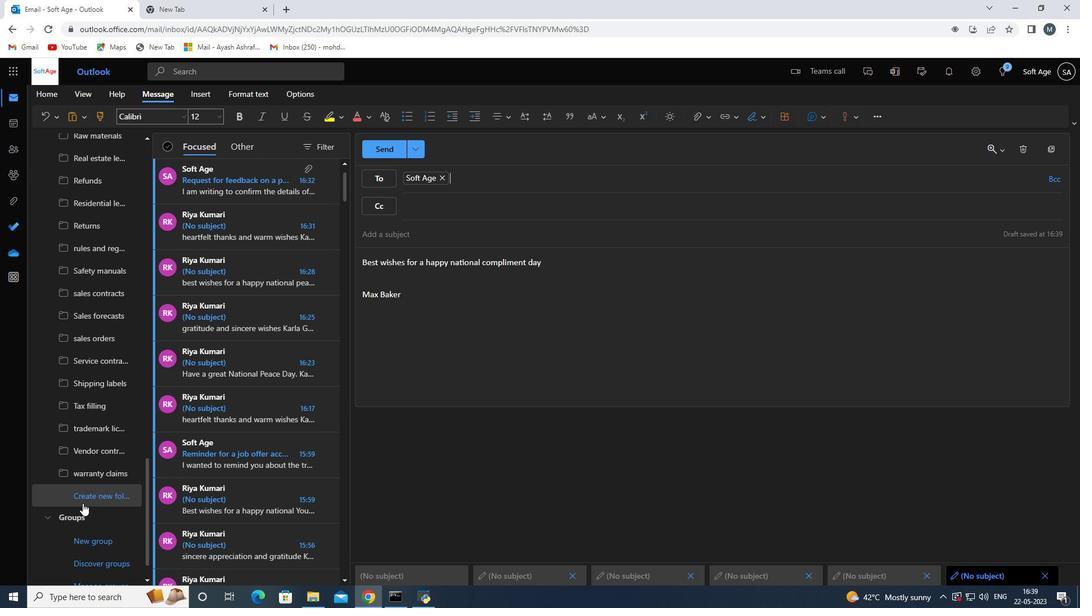 
Action: Mouse pressed left at (90, 492)
Screenshot: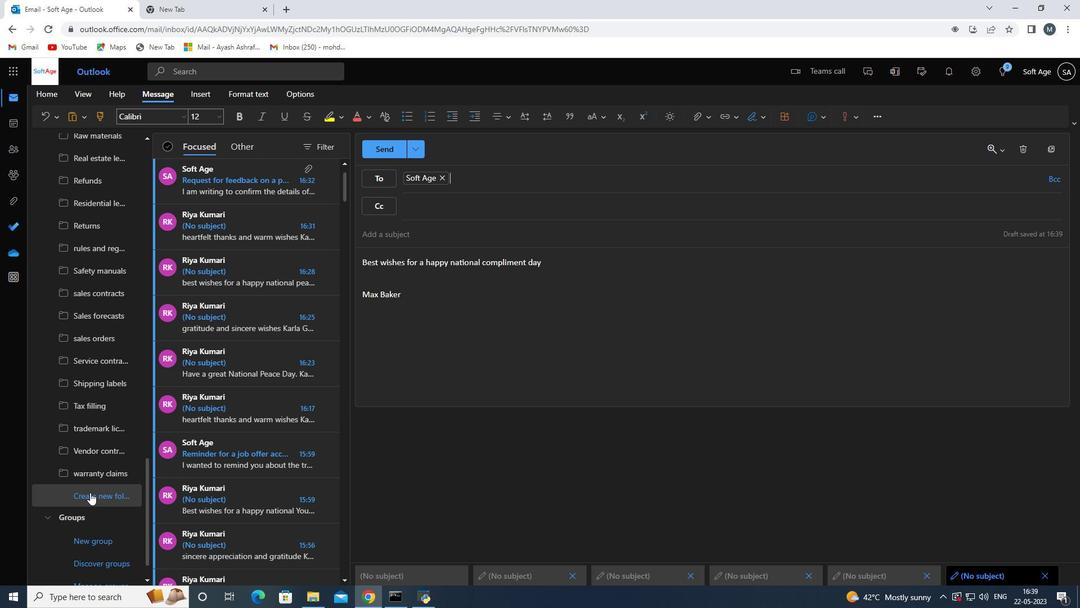 
Action: Mouse moved to (92, 501)
Screenshot: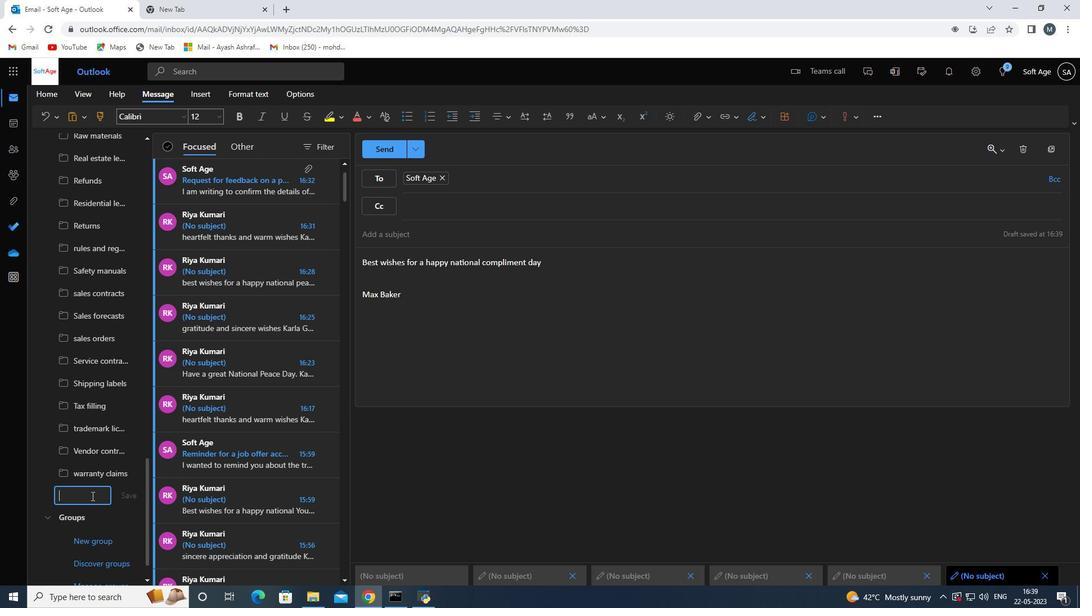 
Action: Mouse pressed left at (92, 501)
Screenshot: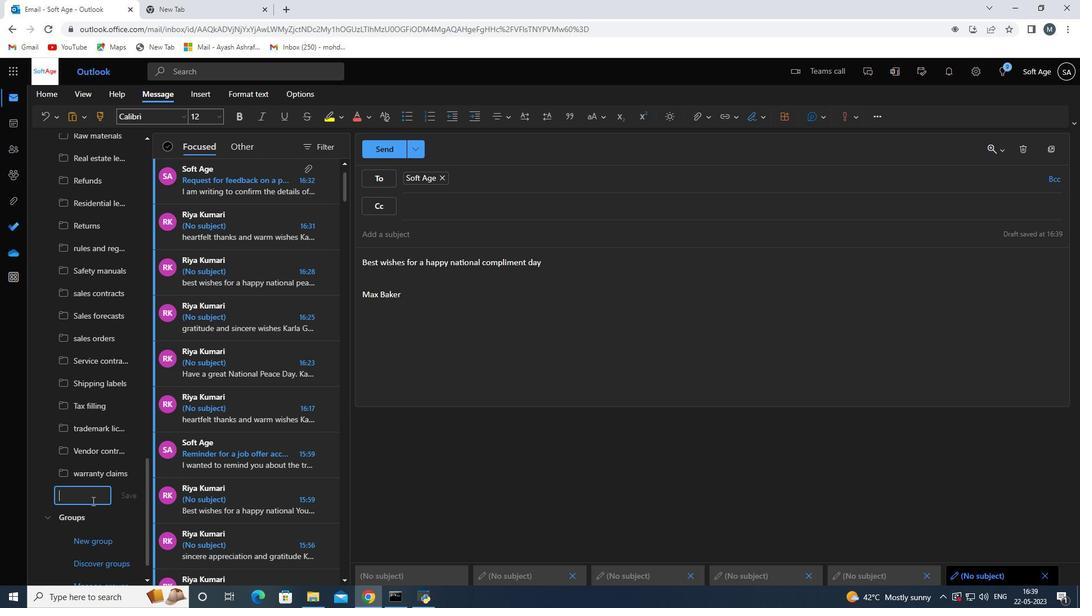 
Action: Mouse moved to (119, 501)
Screenshot: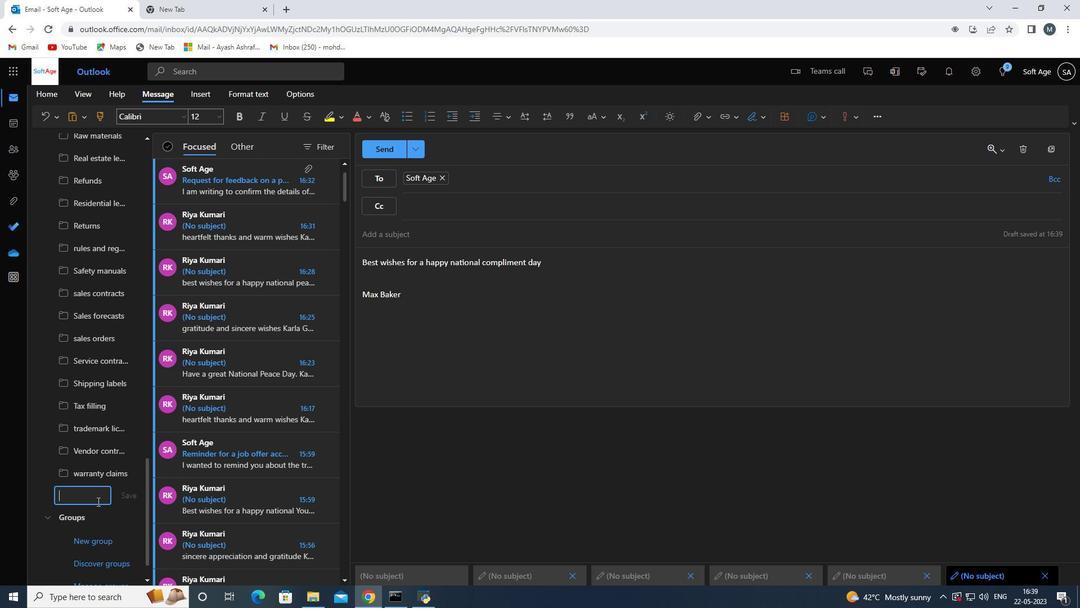 
Action: Key pressed <Key.shift><Key.shift><Key.shift><Key.shift><Key.shift><Key.shift><Key.shift><Key.shift><Key.shift><Key.shift><Key.shift><Key.shift><Key.shift><Key.shift><Key.shift><Key.shift><Key.shift><Key.shift><Key.shift><Key.shift><Key.shift>cOMMU
Screenshot: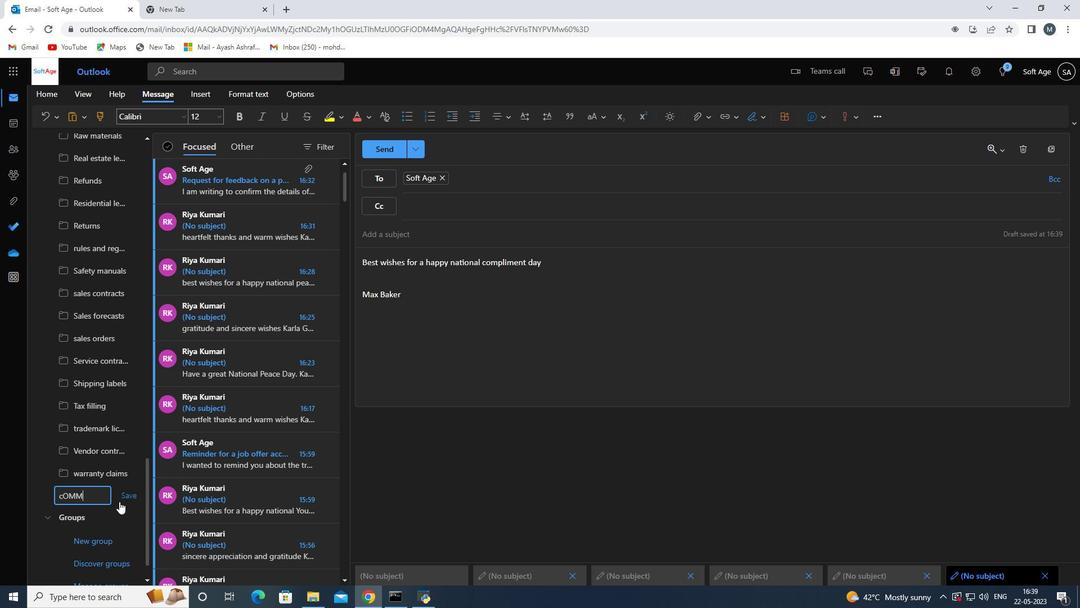 
Action: Mouse moved to (120, 501)
Screenshot: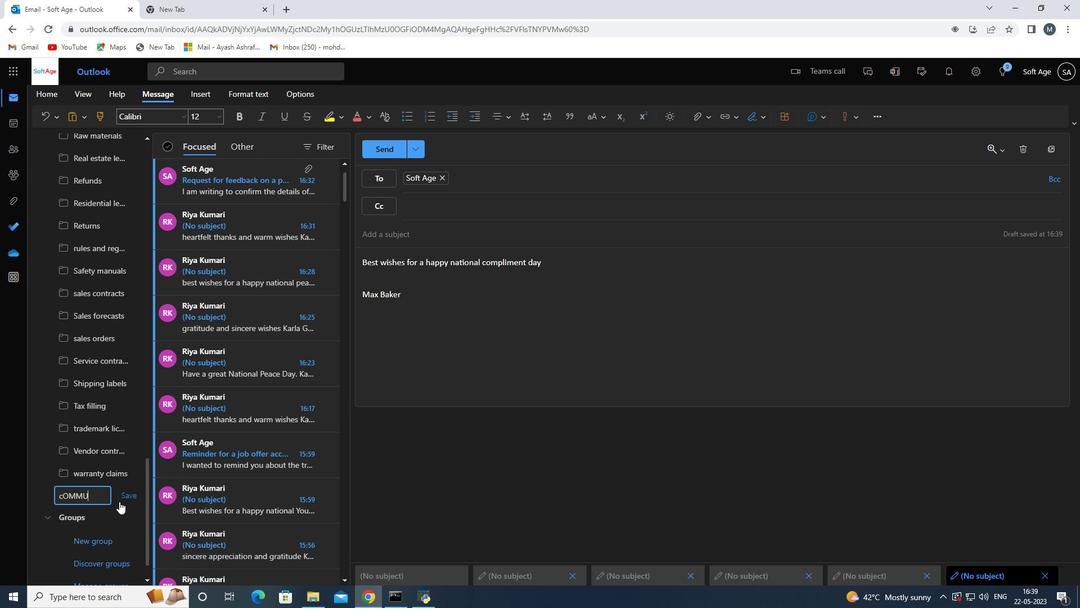 
Action: Key pressed NITY
Screenshot: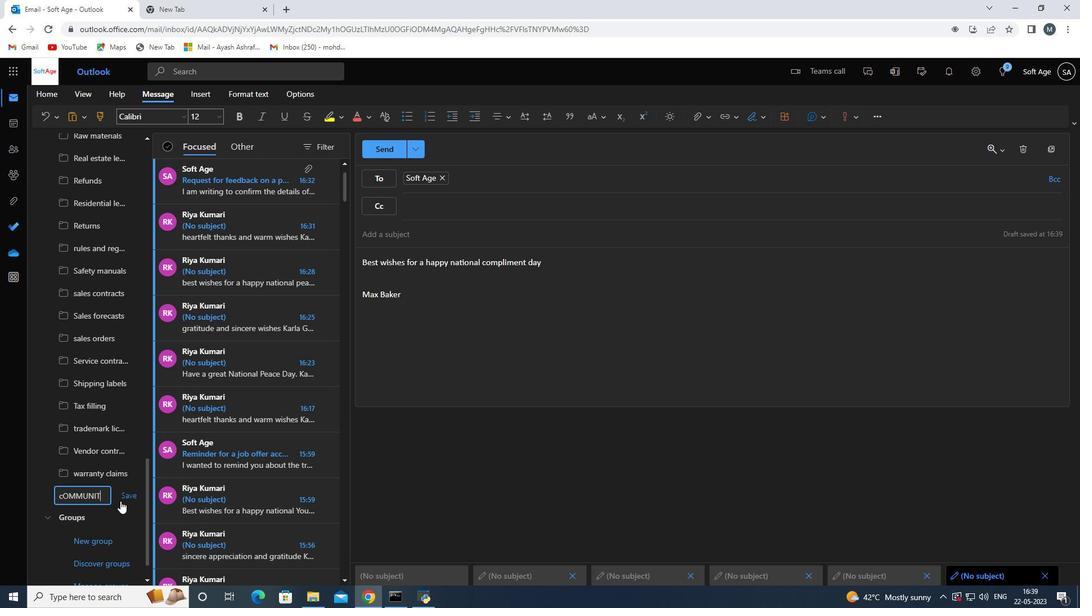 
Action: Mouse moved to (62, 499)
Screenshot: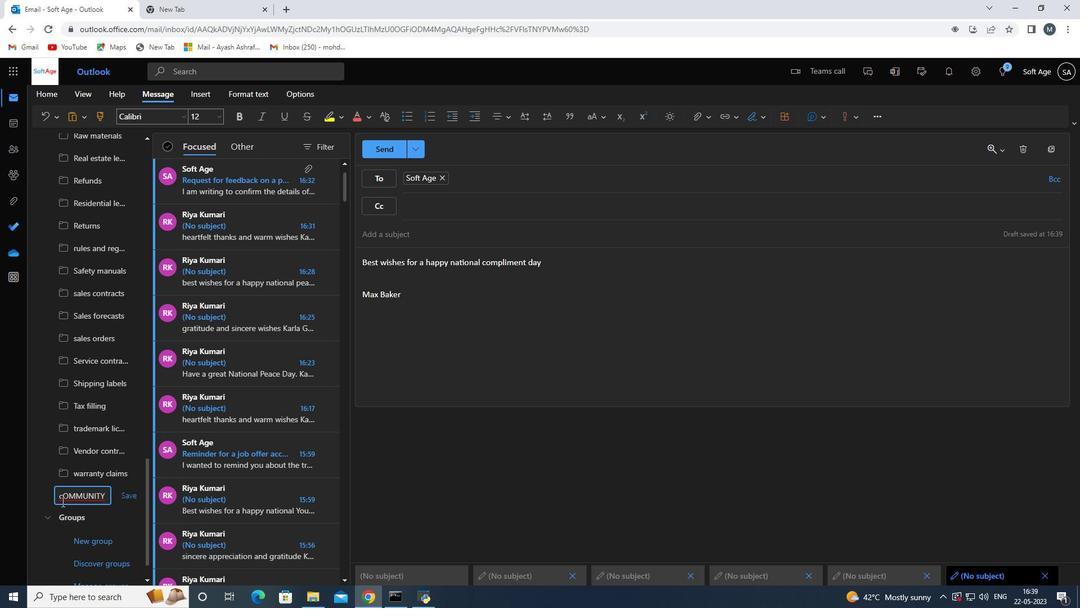 
Action: Mouse pressed left at (62, 499)
Screenshot: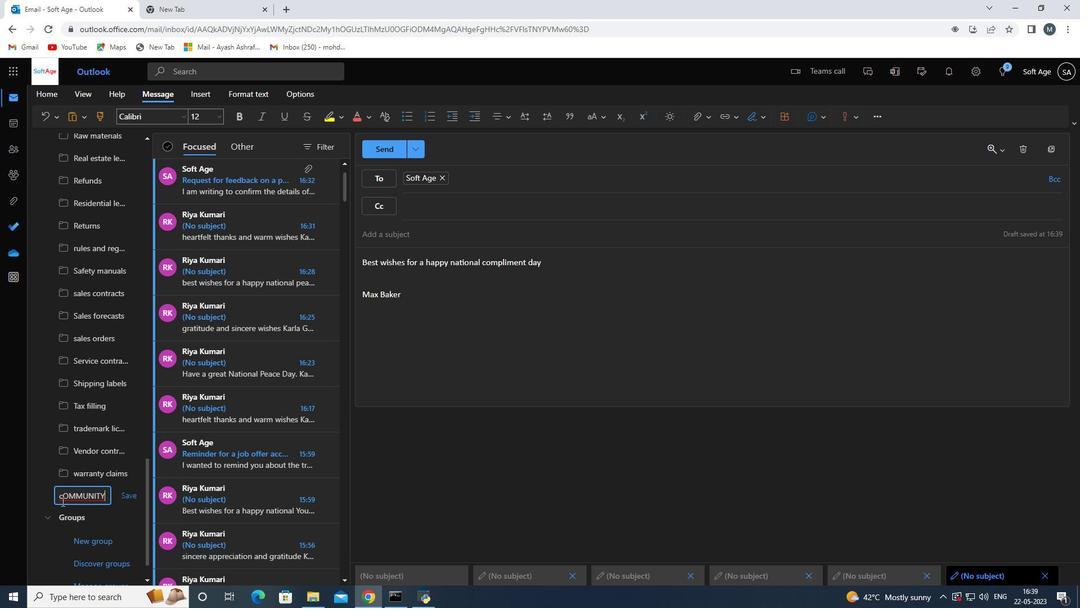
Action: Mouse moved to (68, 499)
Screenshot: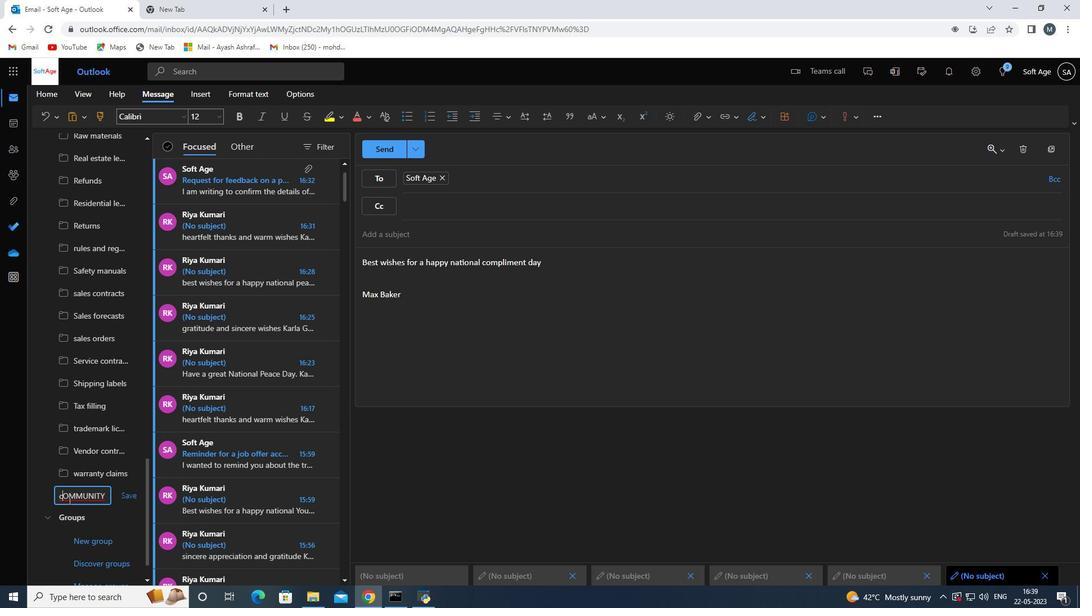 
Action: Key pressed <Key.backspace><Key.shift>c
Screenshot: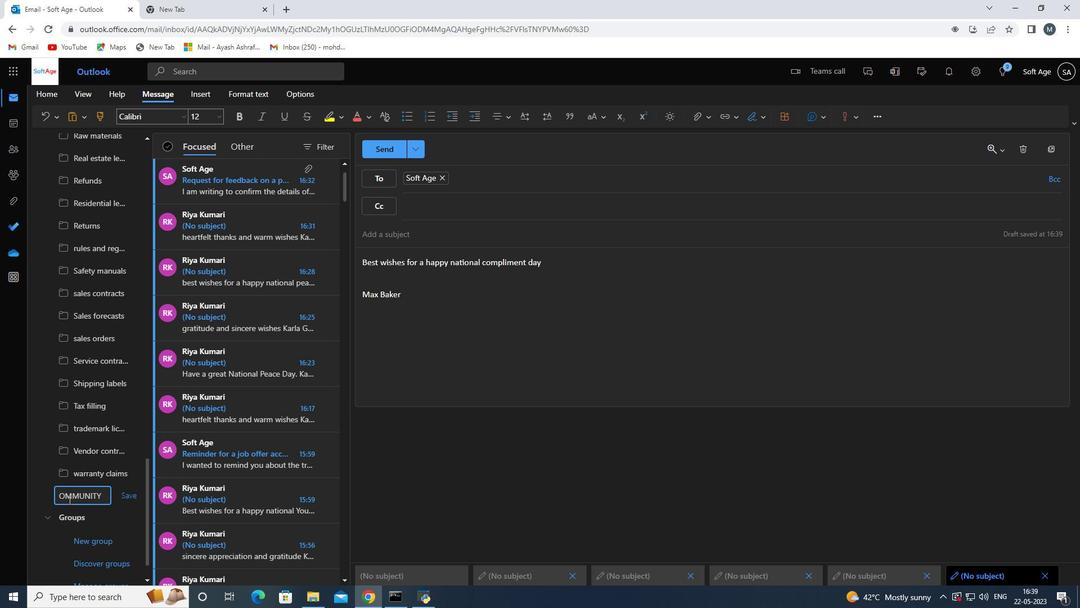 
Action: Mouse moved to (99, 498)
Screenshot: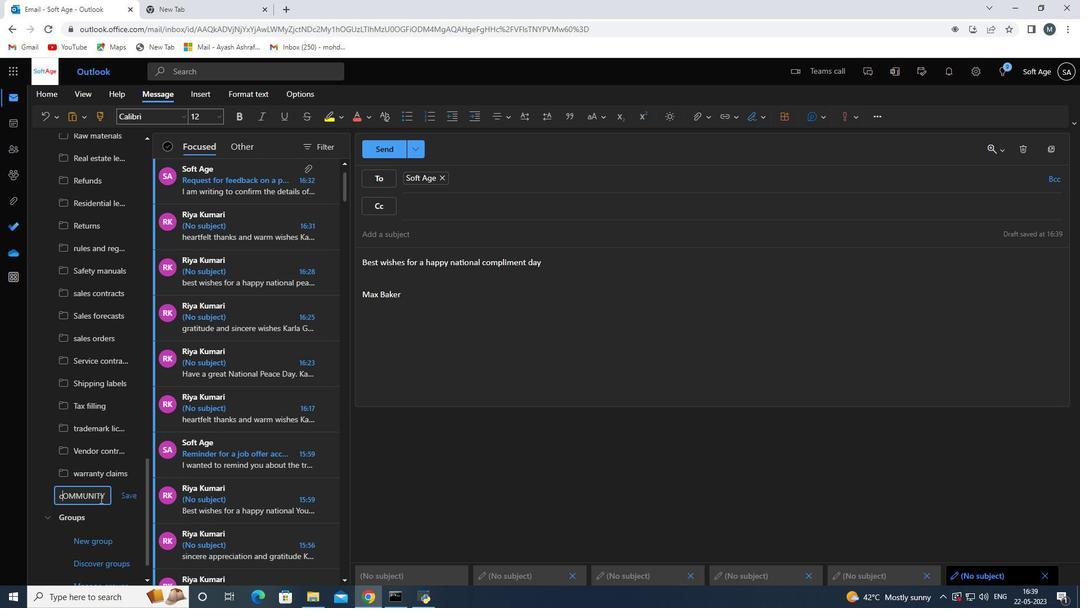 
Action: Key pressed <Key.backspace>C
Screenshot: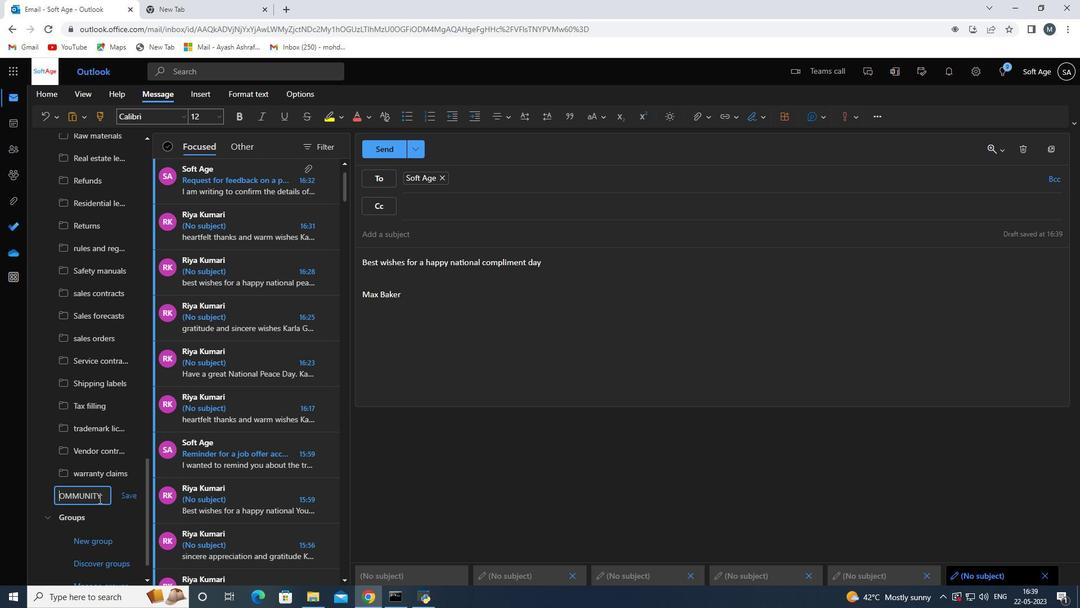 
Action: Mouse moved to (104, 498)
Screenshot: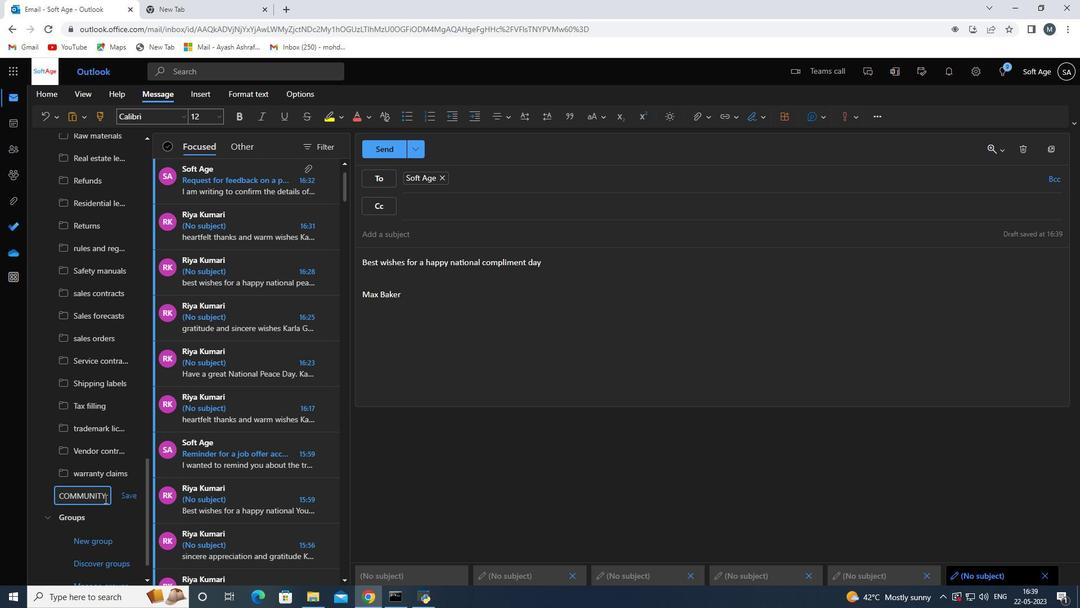 
Action: Mouse pressed left at (104, 498)
Screenshot: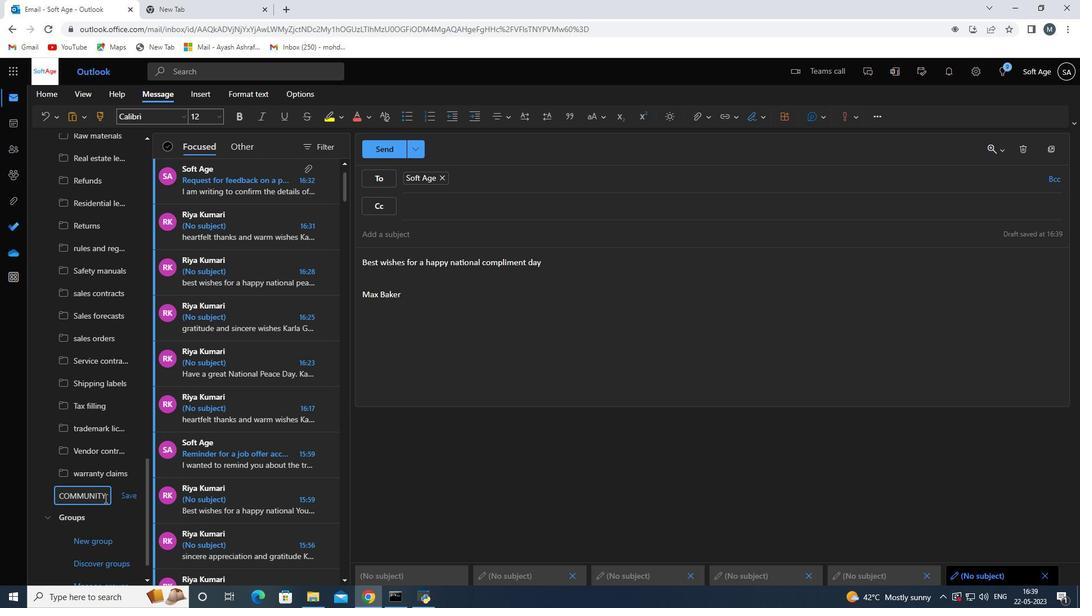 
Action: Mouse moved to (109, 501)
Screenshot: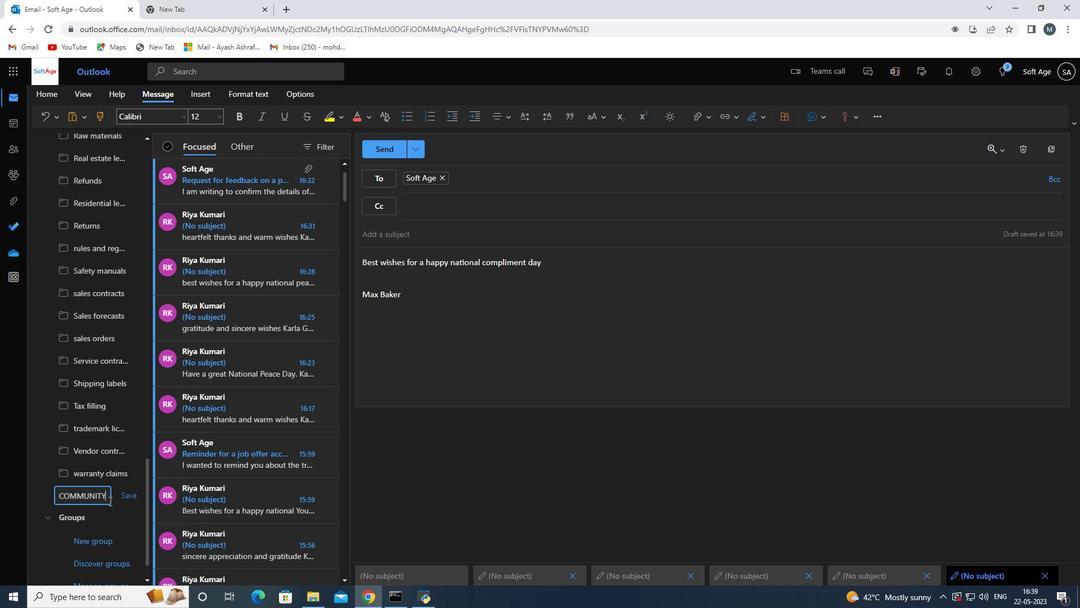 
Action: Key pressed <Key.space>M<Key.backspace>
Screenshot: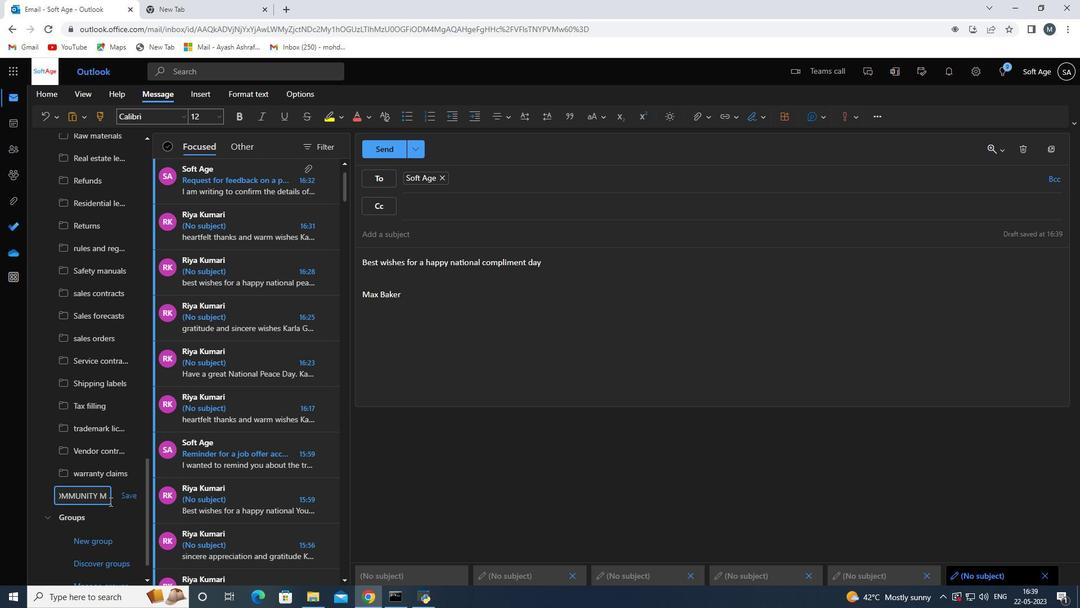 
Action: Mouse moved to (109, 502)
Screenshot: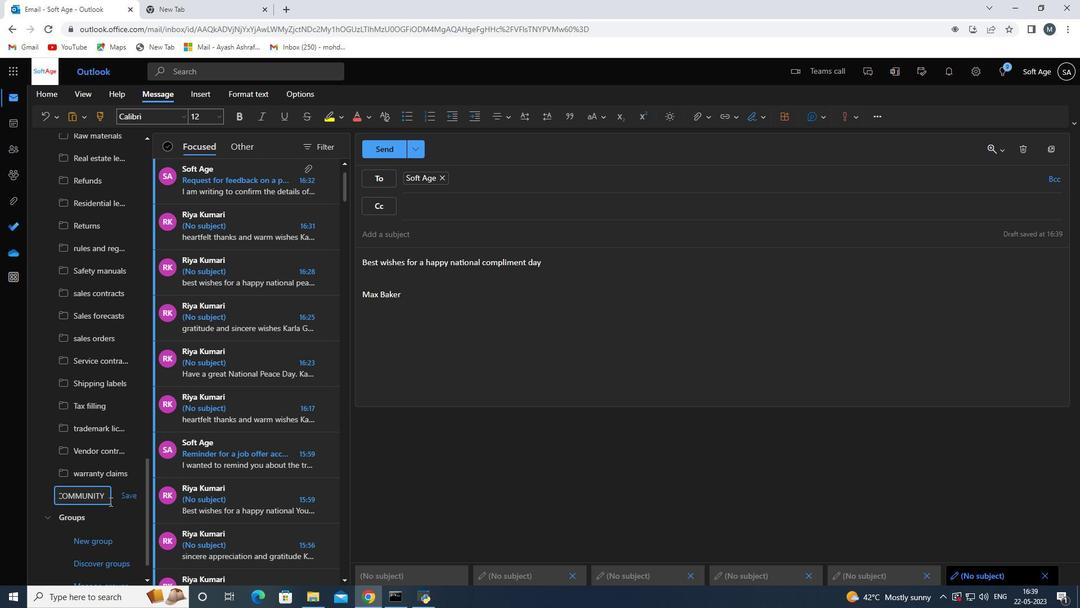 
Action: Key pressed NEWSLETTER
Screenshot: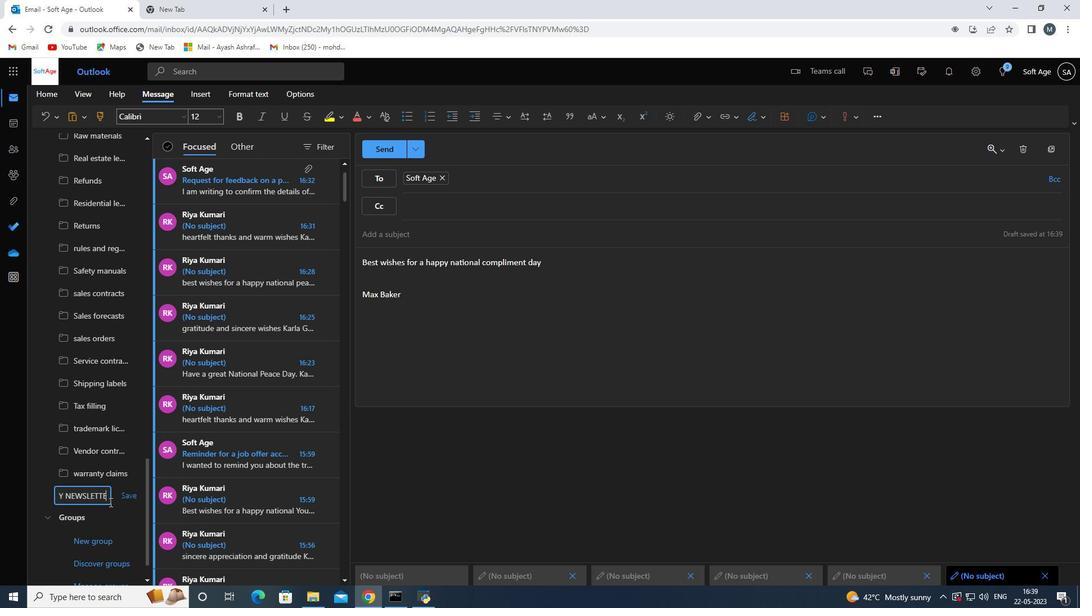 
Action: Mouse moved to (103, 506)
Screenshot: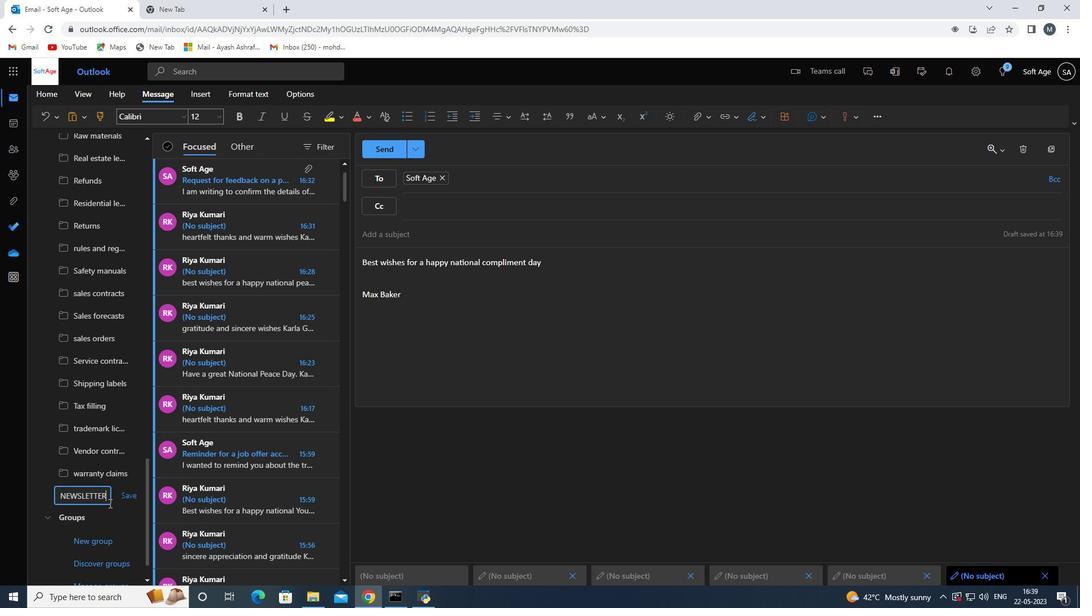 
Action: Key pressed S
Screenshot: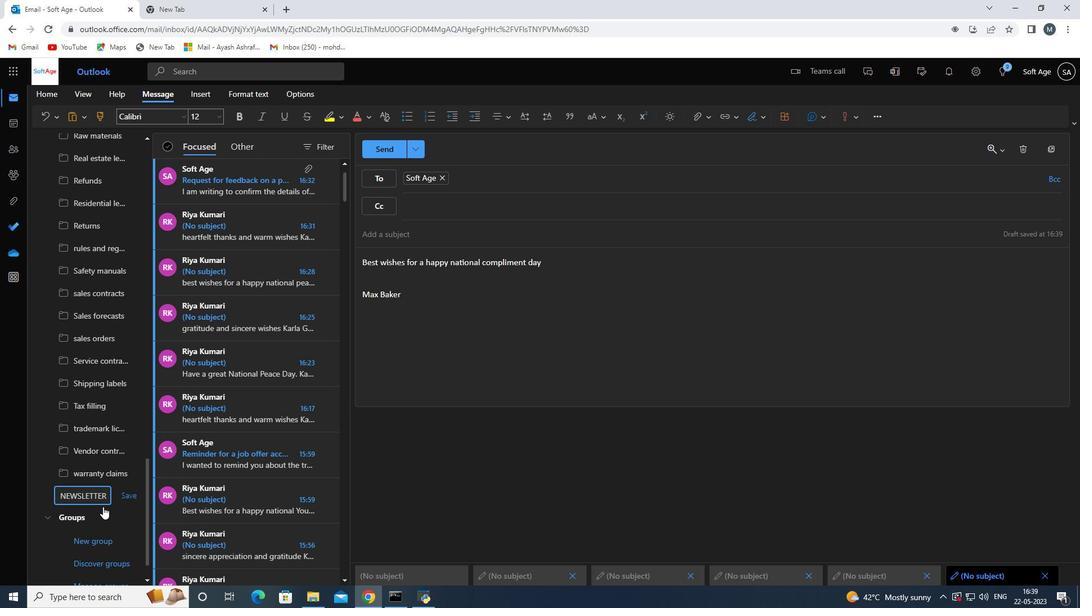 
Action: Mouse moved to (128, 498)
Screenshot: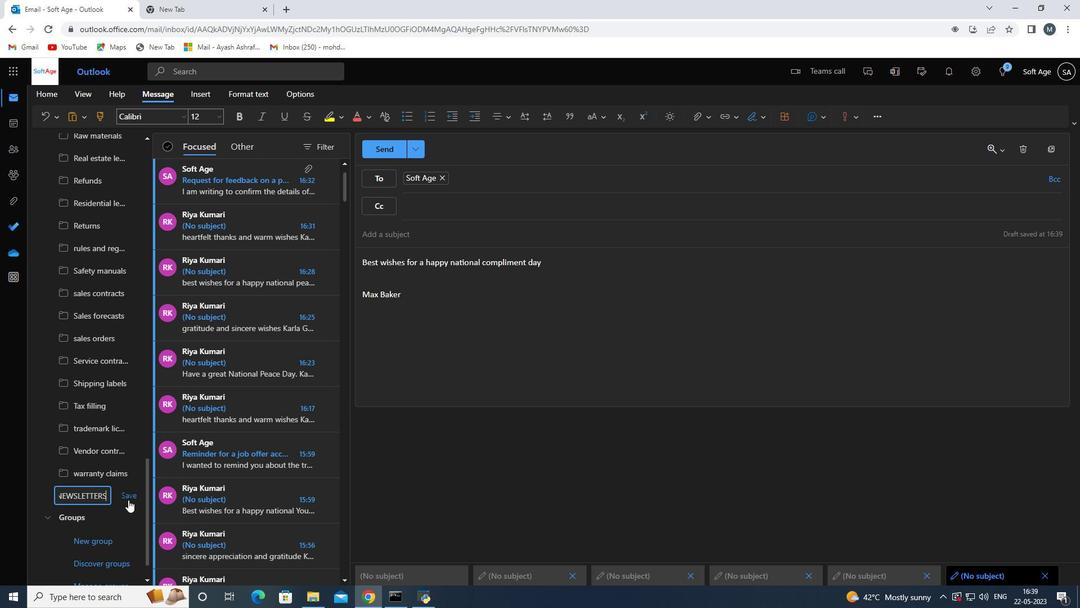 
Action: Mouse pressed left at (128, 498)
Screenshot: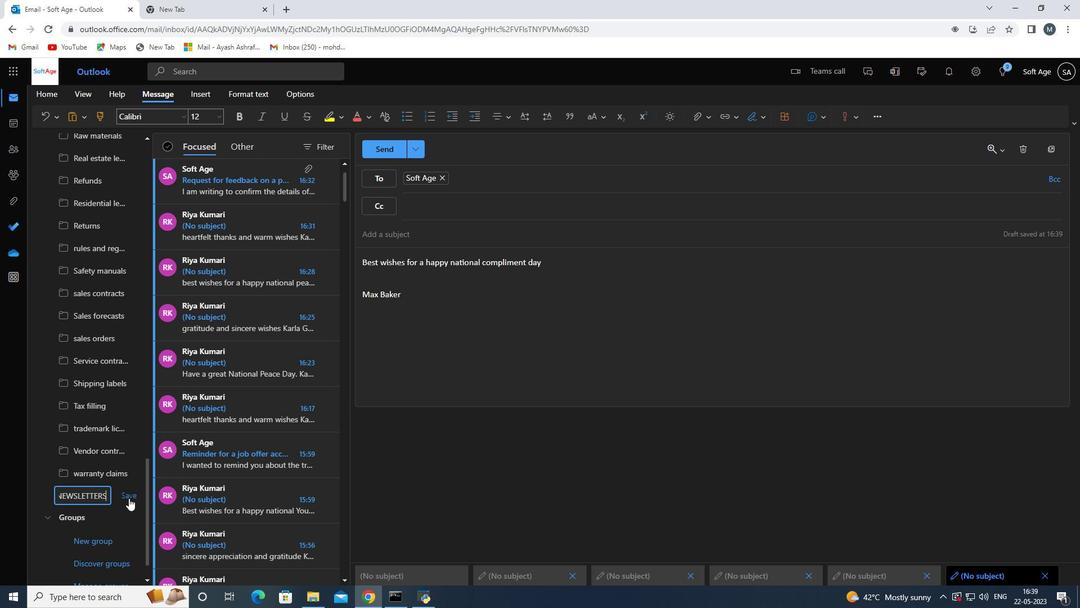 
Action: Mouse moved to (389, 154)
Screenshot: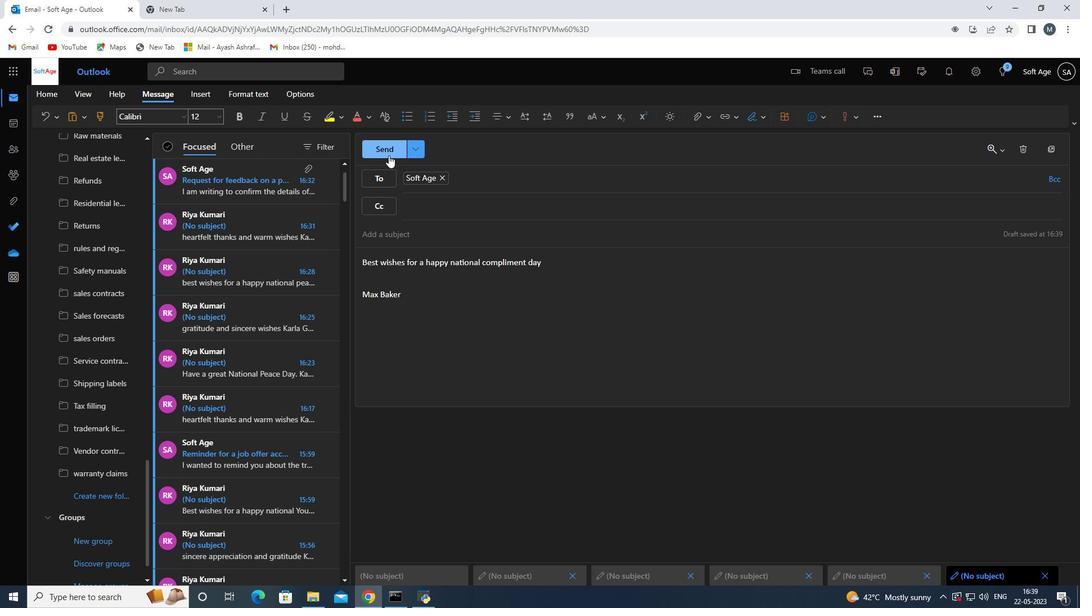 
Action: Mouse pressed left at (389, 154)
Screenshot: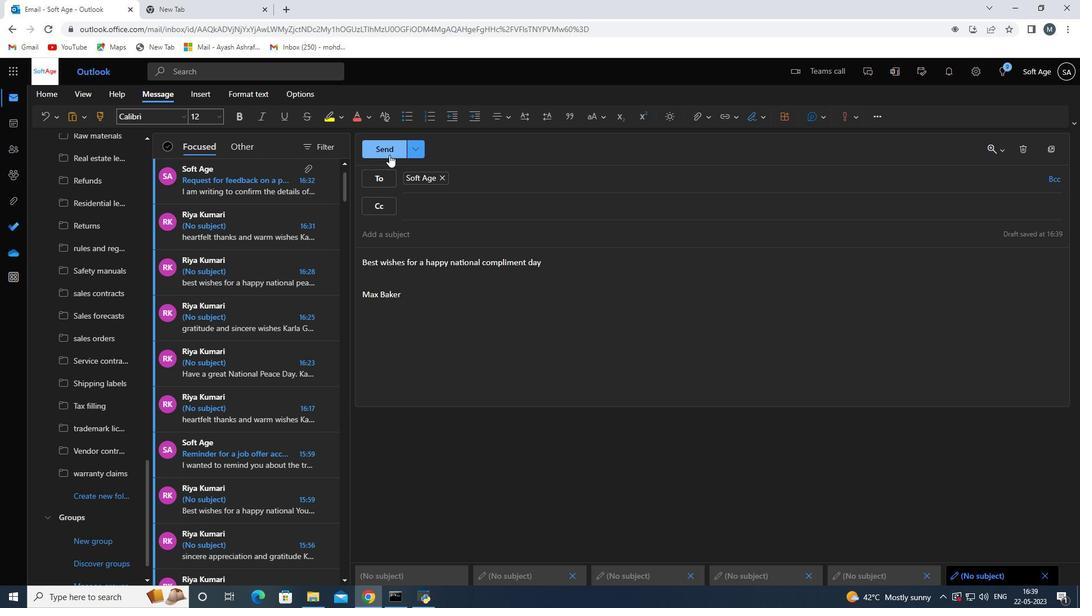 
Action: Mouse moved to (520, 353)
Screenshot: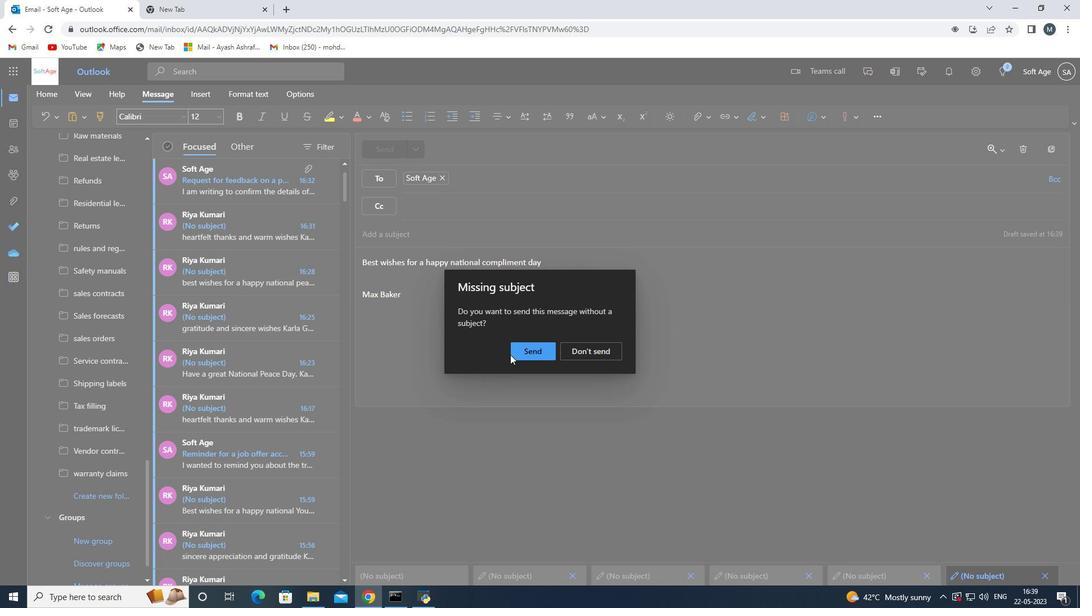 
Action: Mouse pressed left at (520, 353)
Screenshot: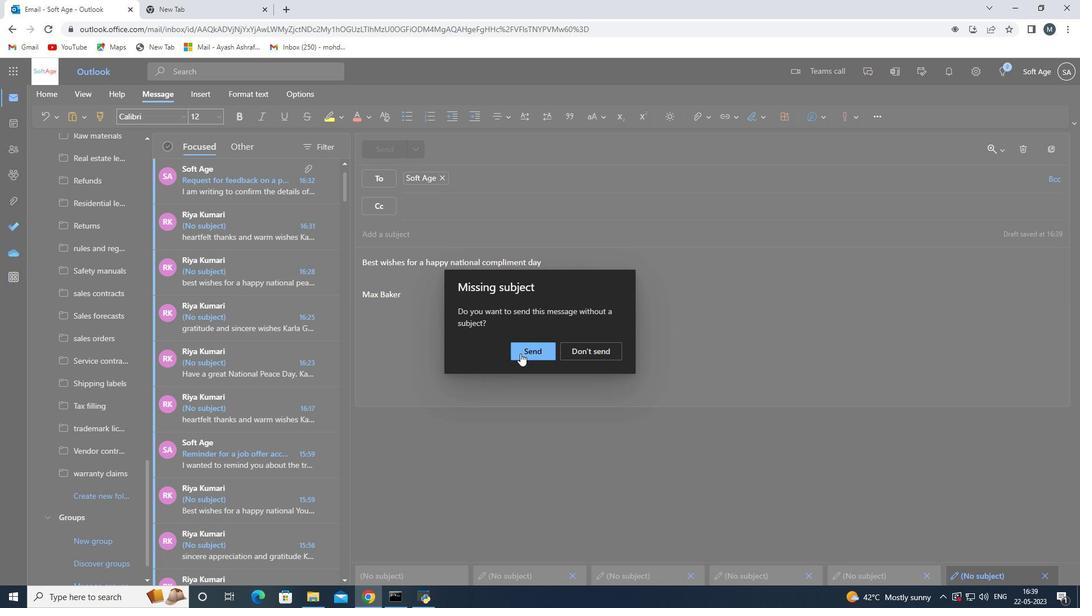 
Action: Mouse moved to (519, 354)
Screenshot: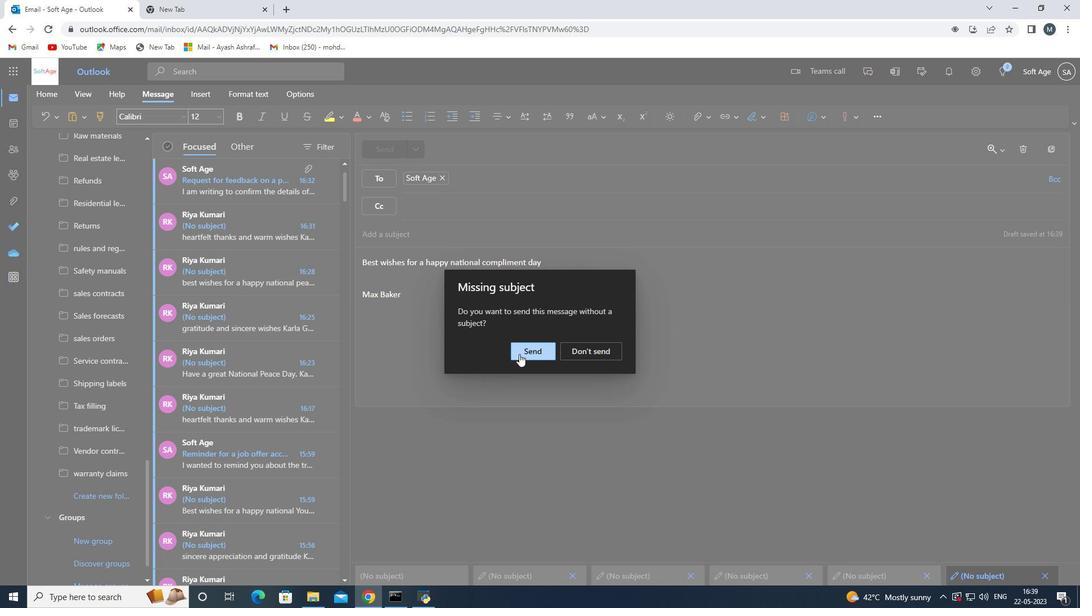 
